 Task: Add a signature Lucy Taylor containing With heartfelt thanks and warm wishes, Lucy Taylor to email address softage.3@softage.net and add a label Financial reports
Action: Mouse moved to (58, 121)
Screenshot: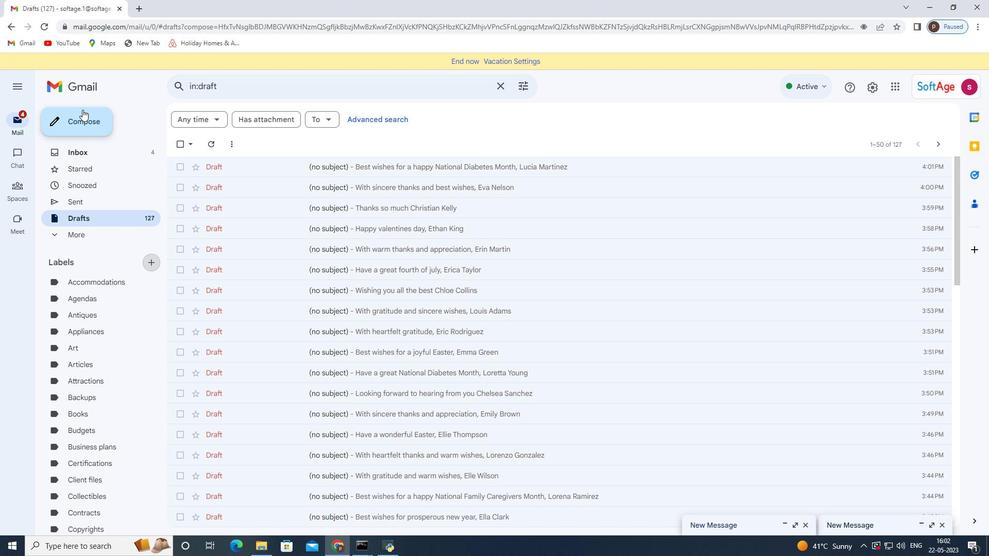 
Action: Mouse pressed left at (58, 121)
Screenshot: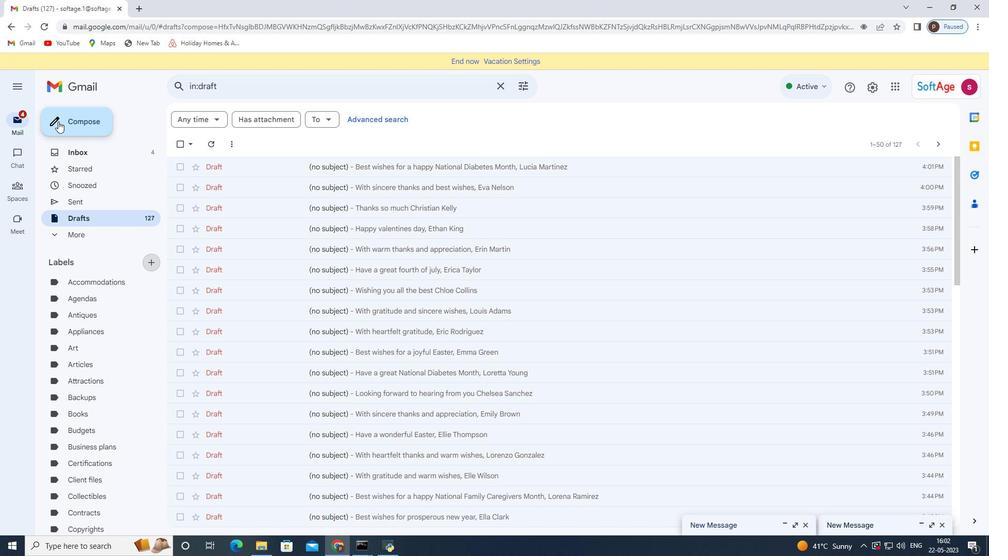 
Action: Mouse moved to (559, 518)
Screenshot: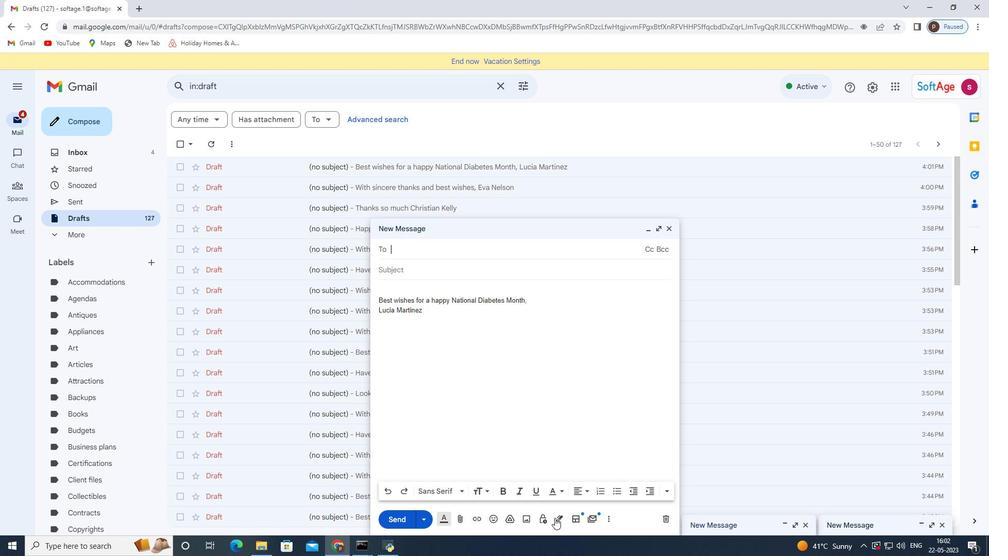 
Action: Mouse pressed left at (559, 518)
Screenshot: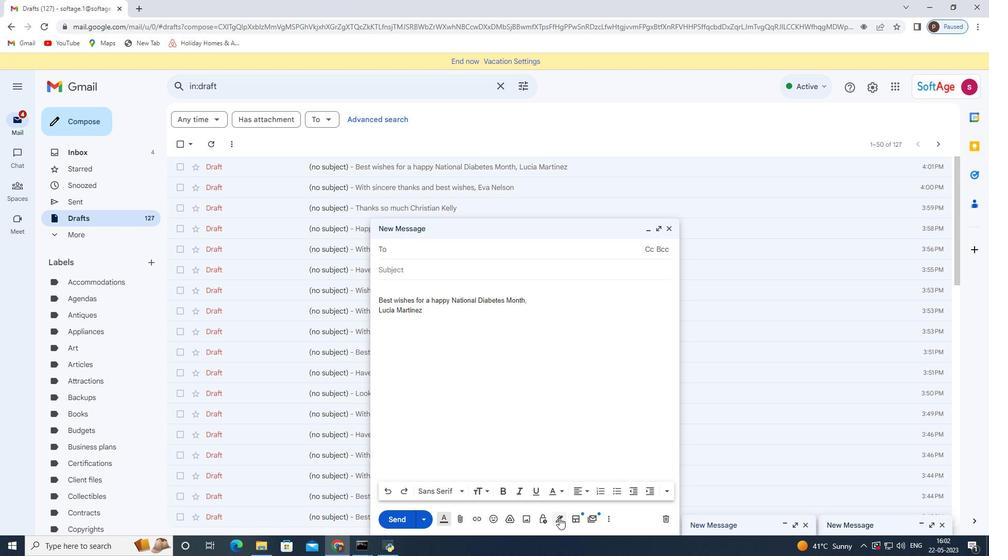 
Action: Mouse moved to (606, 464)
Screenshot: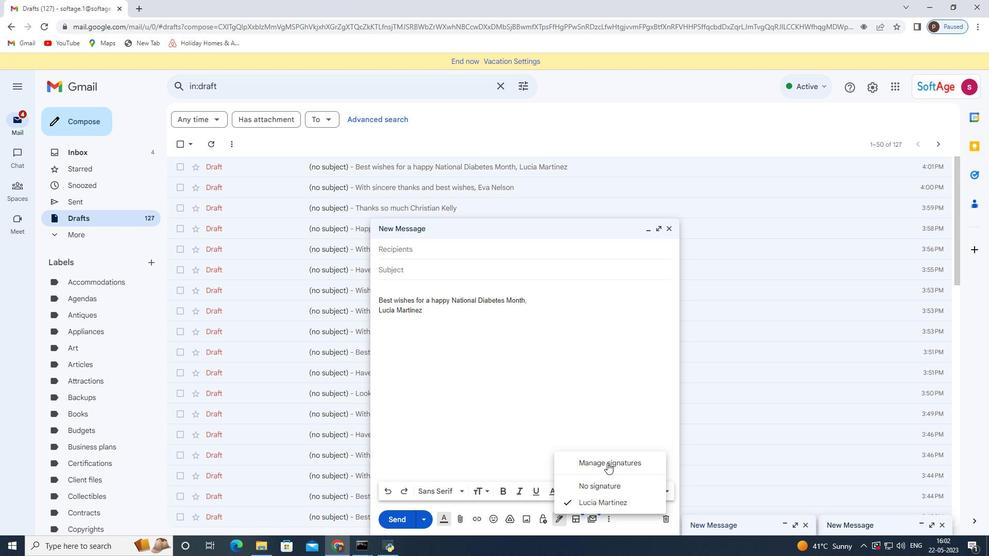 
Action: Mouse pressed left at (606, 464)
Screenshot: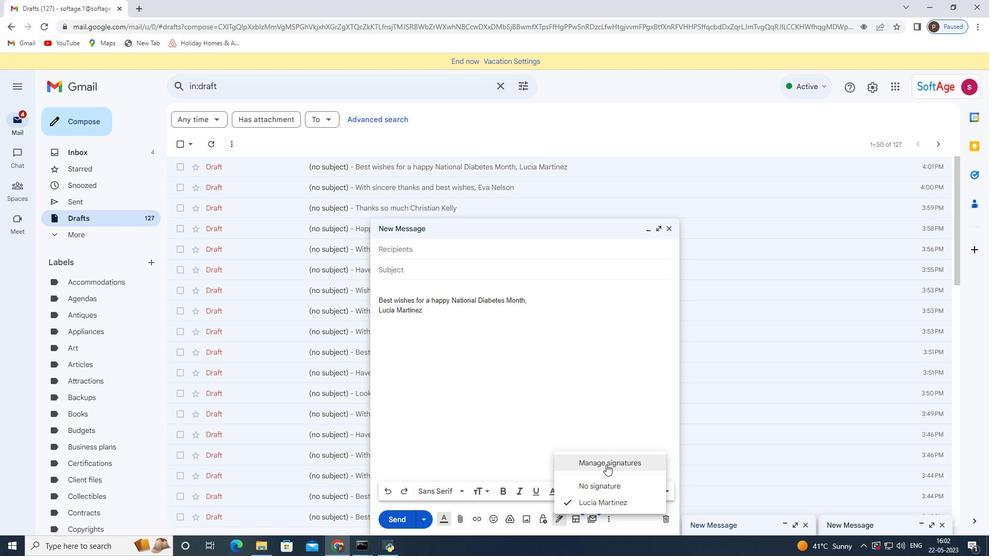 
Action: Mouse moved to (669, 229)
Screenshot: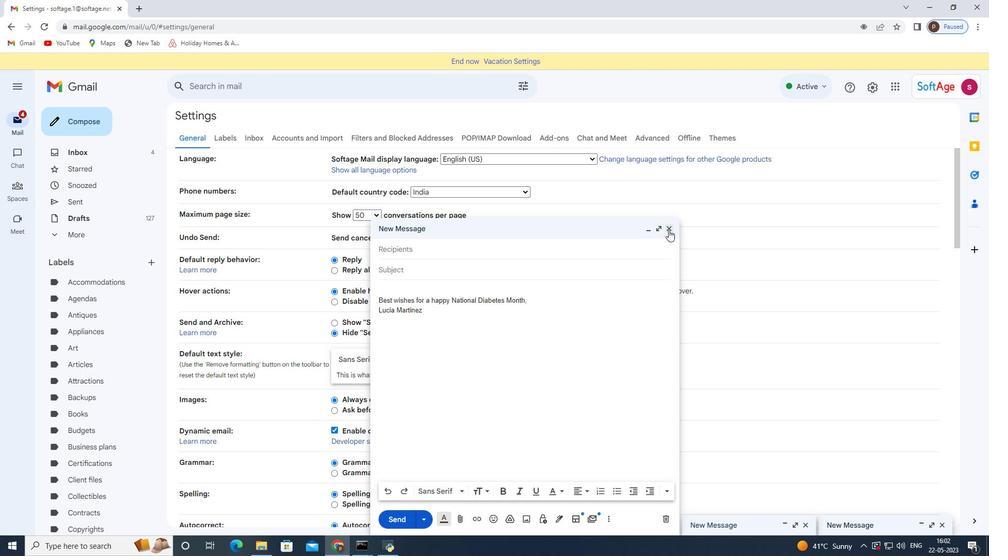 
Action: Mouse pressed left at (669, 229)
Screenshot: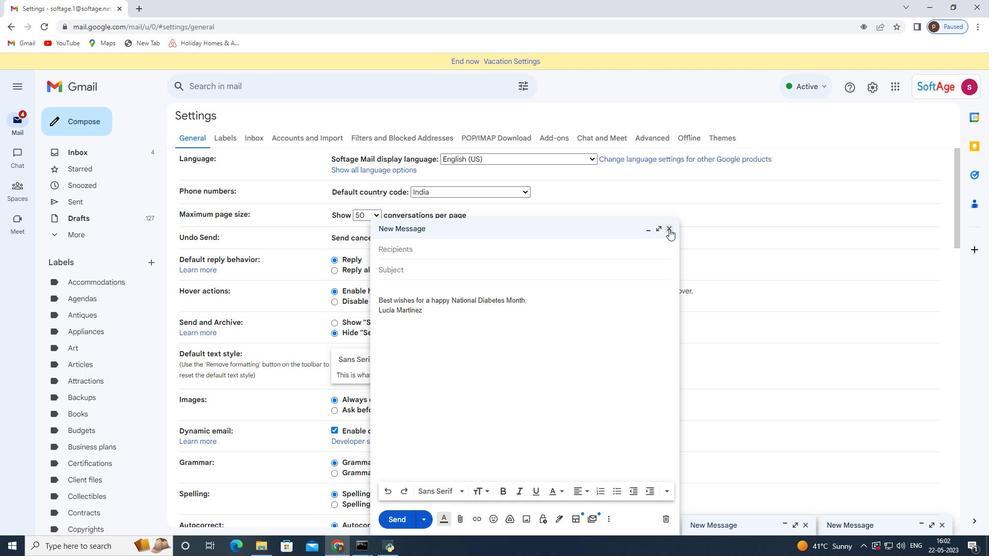 
Action: Mouse moved to (453, 312)
Screenshot: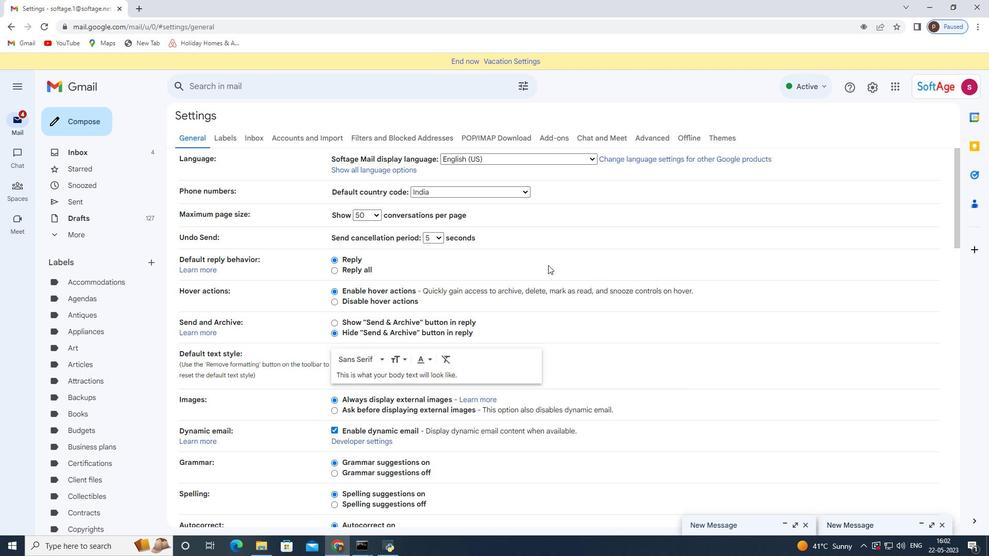 
Action: Mouse scrolled (461, 305) with delta (0, 0)
Screenshot: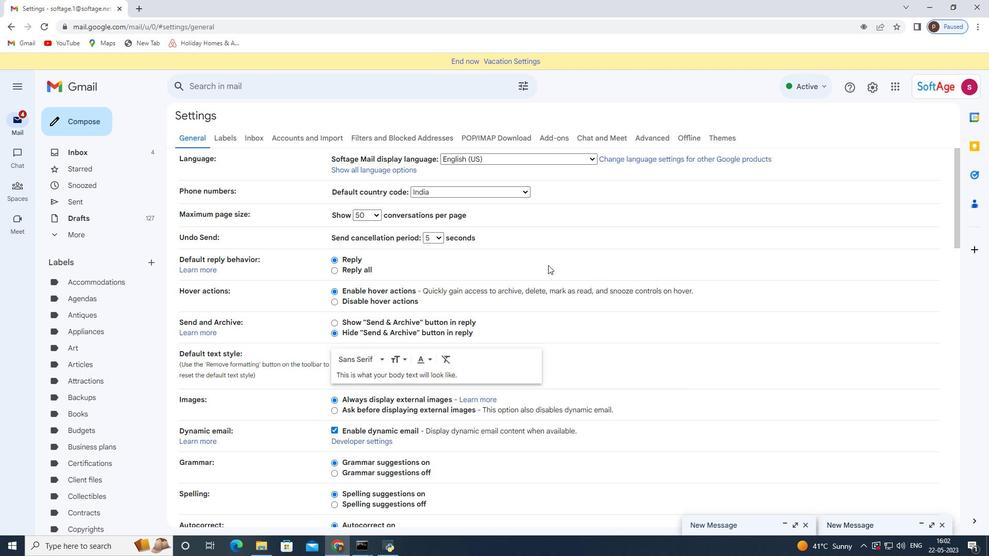 
Action: Mouse moved to (449, 315)
Screenshot: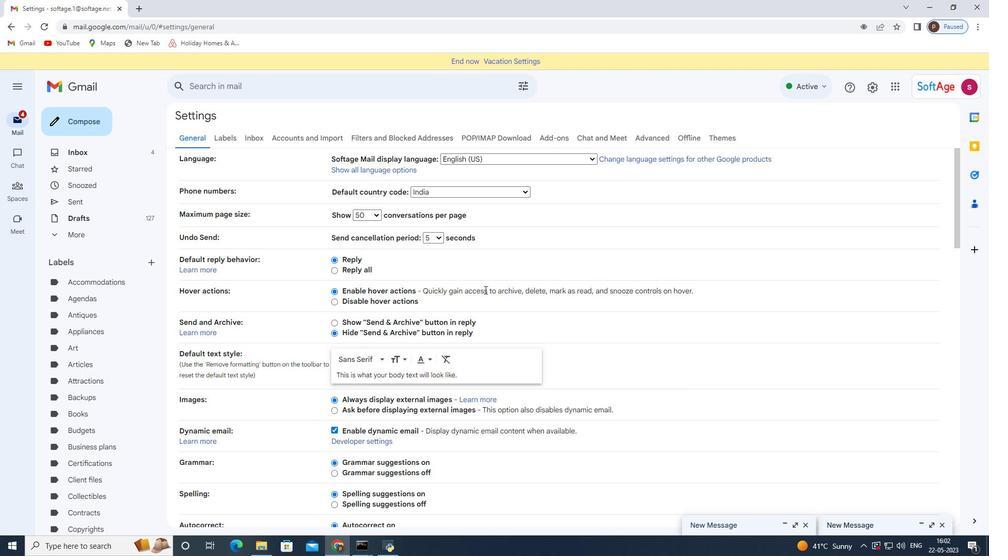 
Action: Mouse scrolled (449, 315) with delta (0, 0)
Screenshot: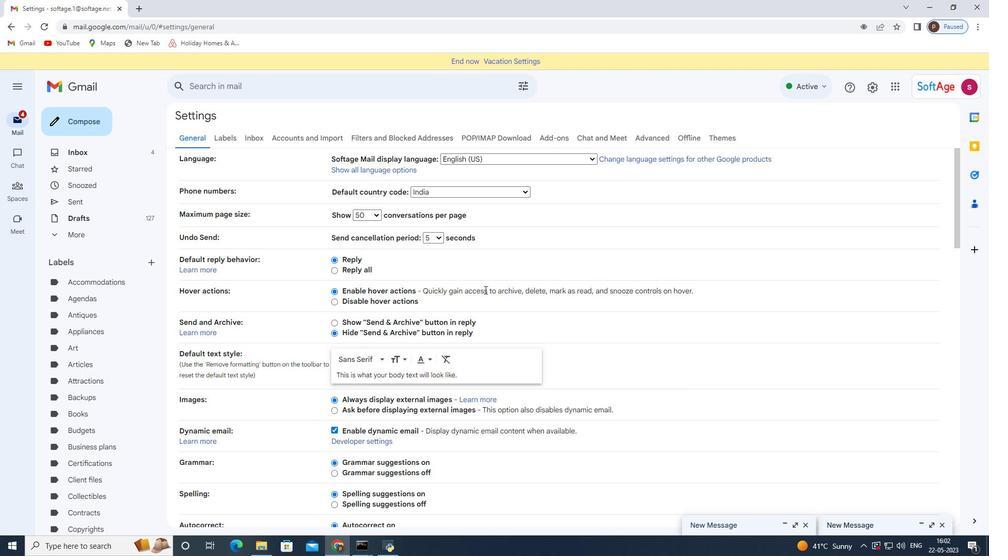 
Action: Mouse moved to (446, 320)
Screenshot: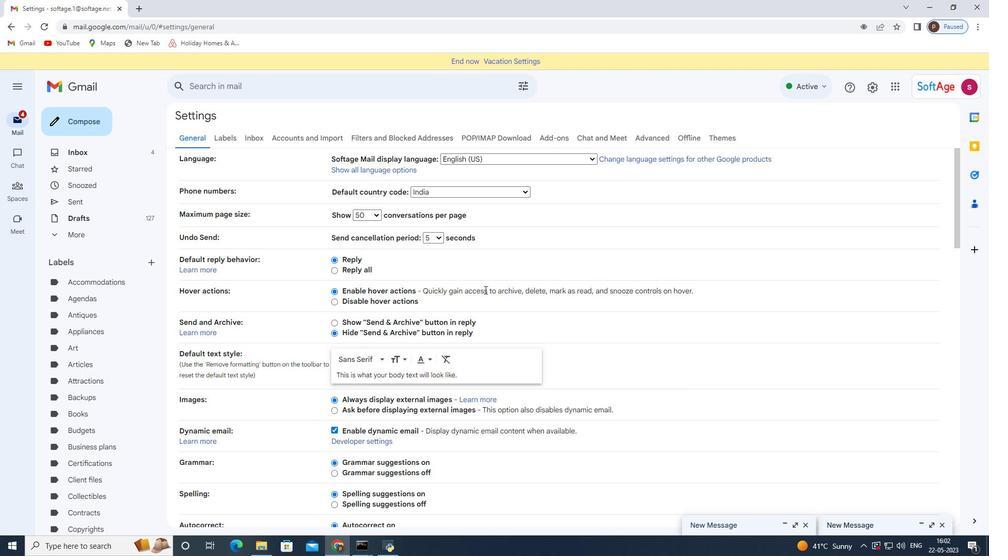 
Action: Mouse scrolled (446, 320) with delta (0, 0)
Screenshot: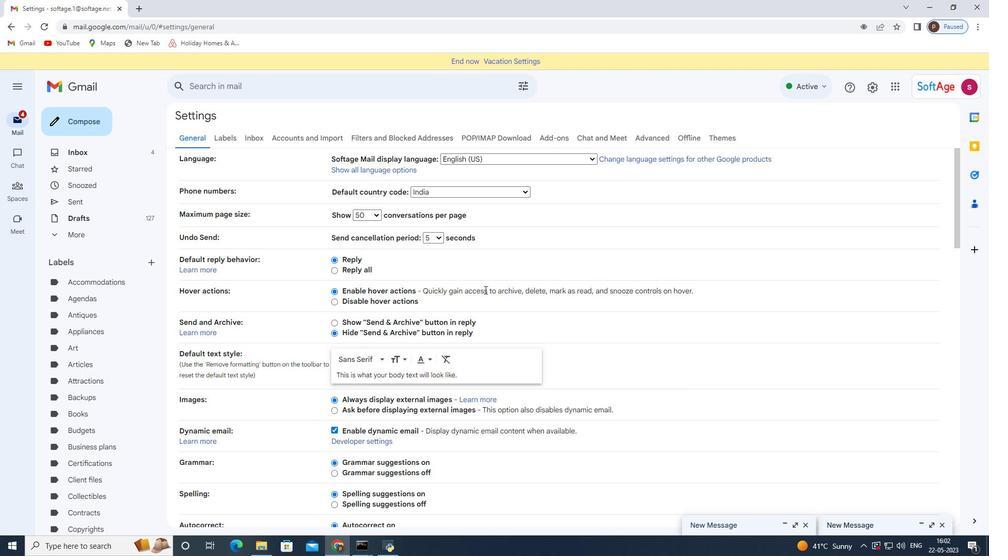 
Action: Mouse moved to (444, 324)
Screenshot: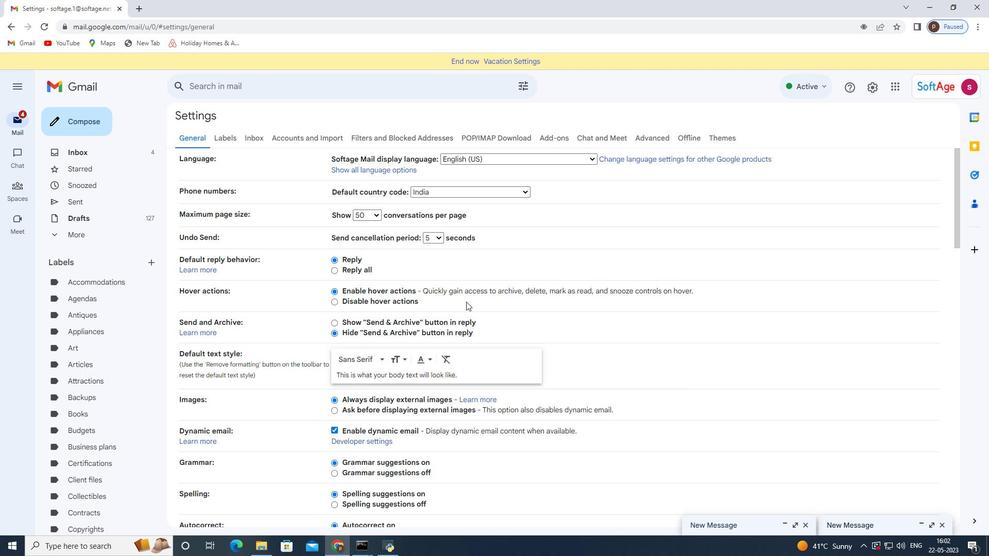 
Action: Mouse scrolled (444, 324) with delta (0, 0)
Screenshot: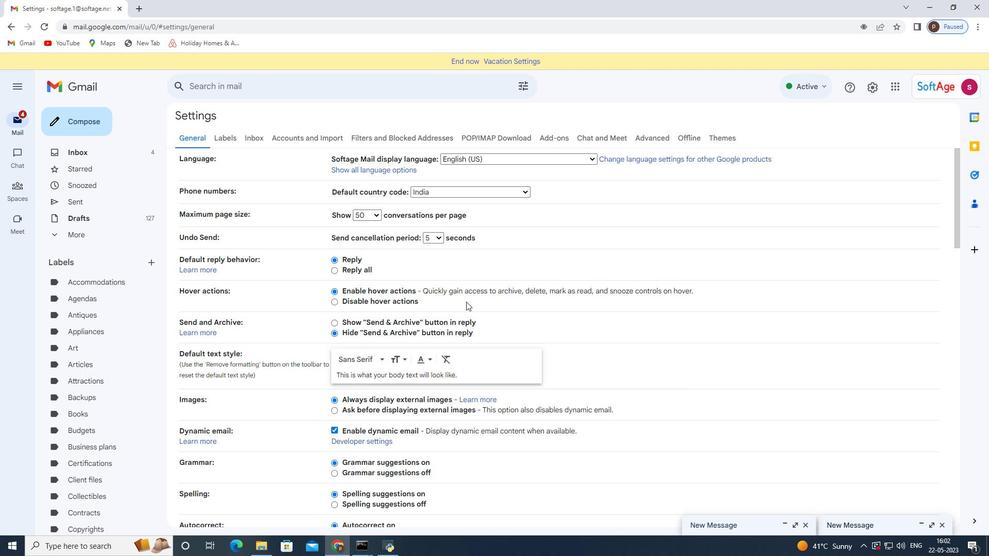 
Action: Mouse moved to (440, 329)
Screenshot: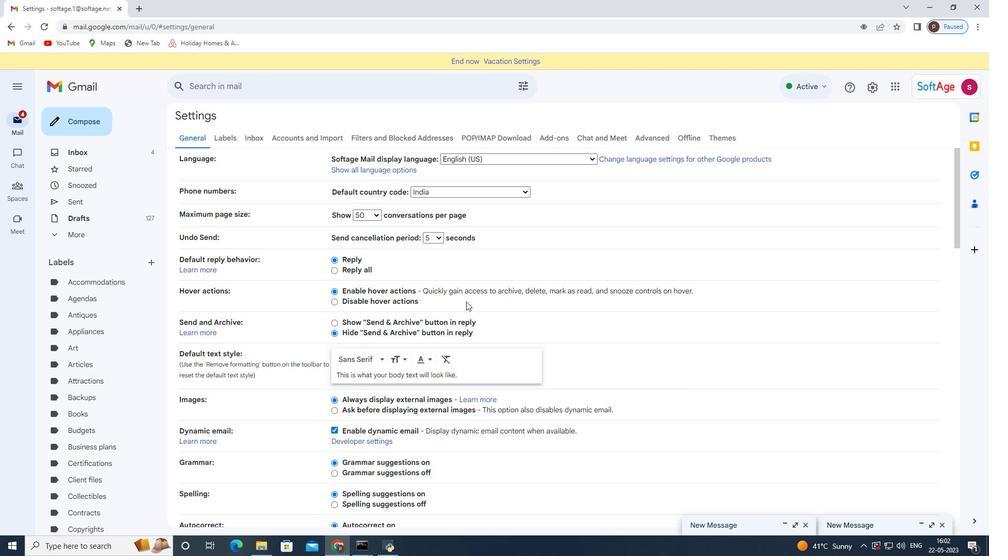 
Action: Mouse scrolled (440, 329) with delta (0, 0)
Screenshot: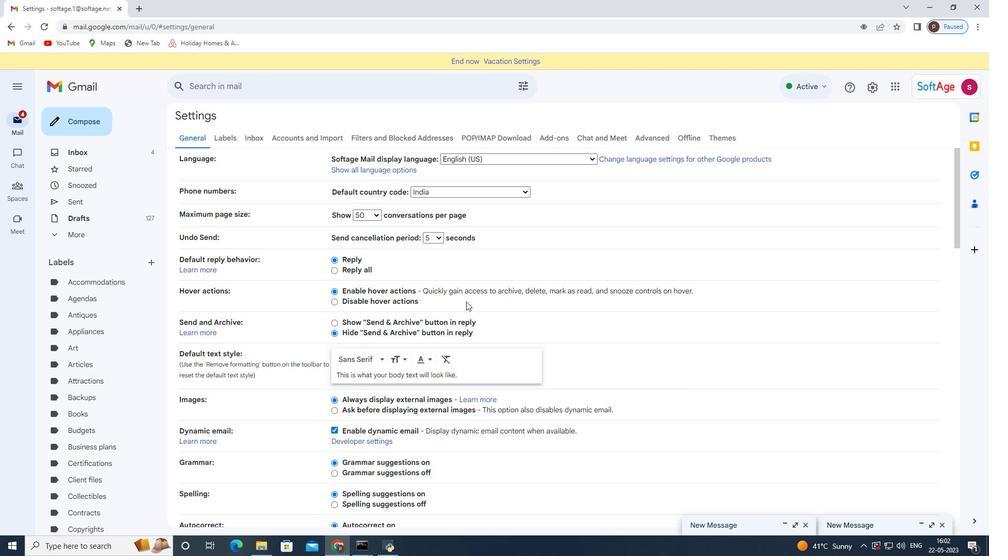 
Action: Mouse moved to (436, 335)
Screenshot: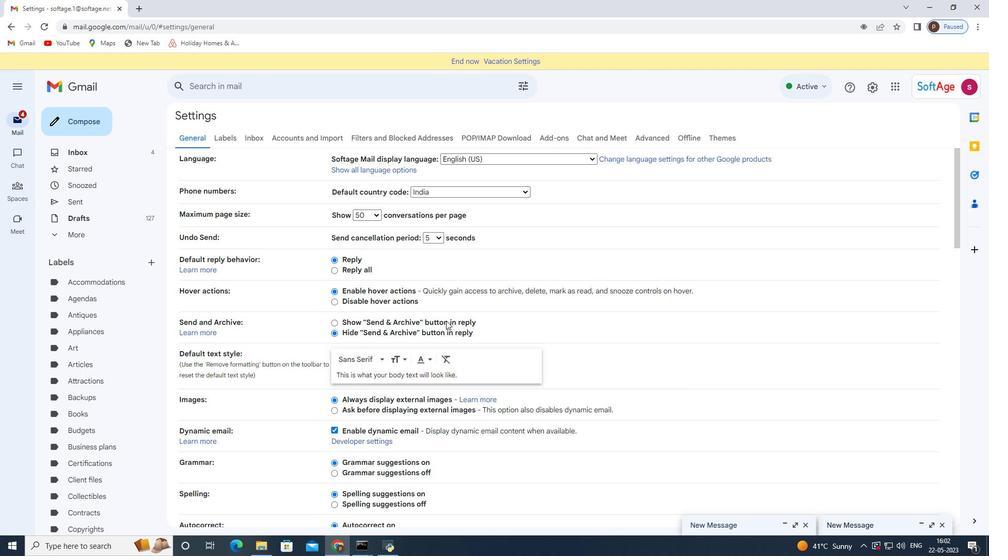 
Action: Mouse scrolled (436, 335) with delta (0, 0)
Screenshot: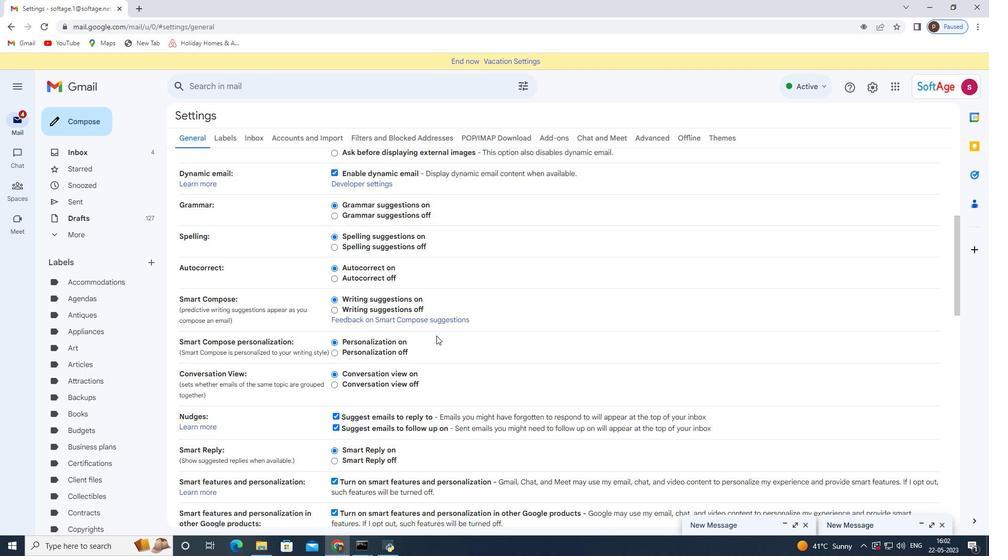
Action: Mouse scrolled (436, 335) with delta (0, 0)
Screenshot: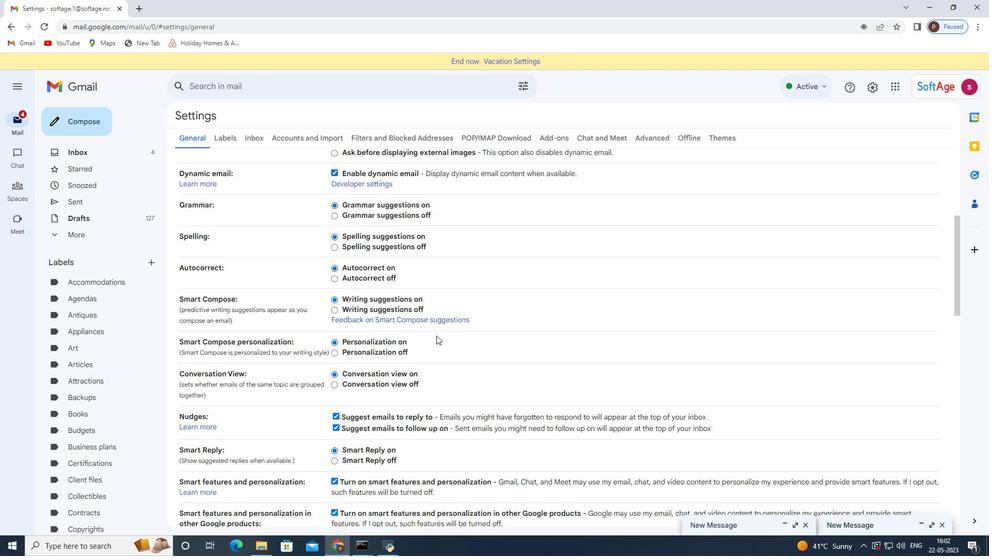 
Action: Mouse scrolled (436, 335) with delta (0, 0)
Screenshot: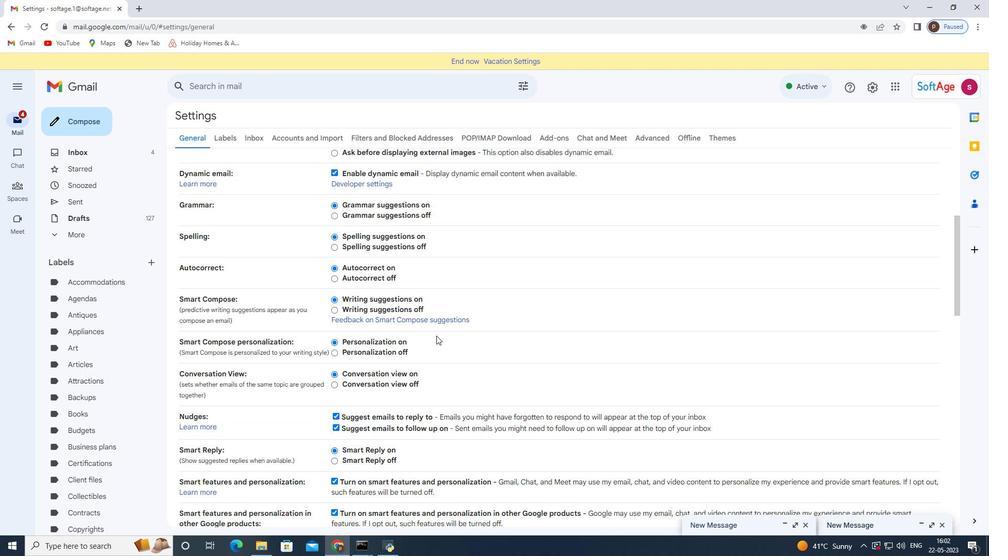 
Action: Mouse scrolled (436, 335) with delta (0, 0)
Screenshot: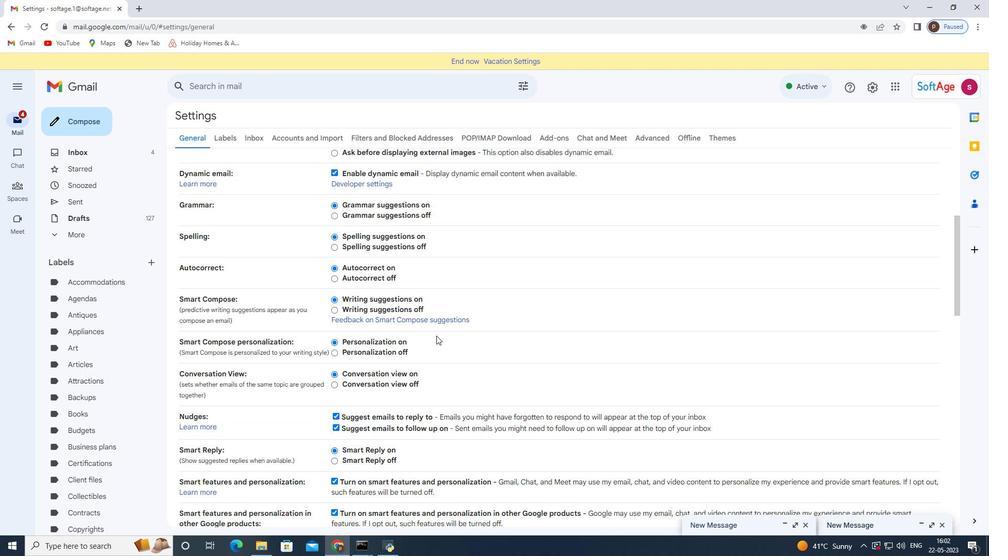
Action: Mouse scrolled (436, 335) with delta (0, 0)
Screenshot: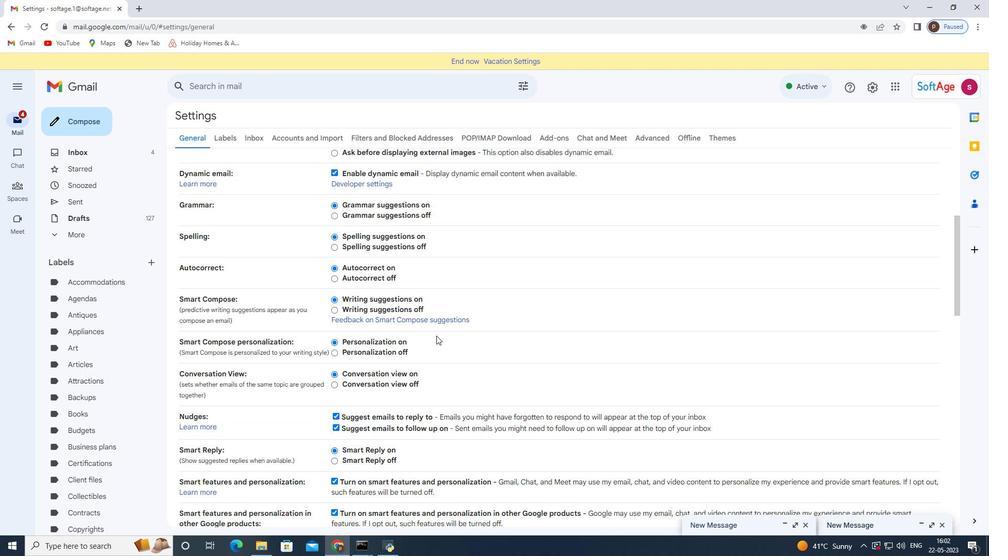 
Action: Mouse scrolled (436, 335) with delta (0, 0)
Screenshot: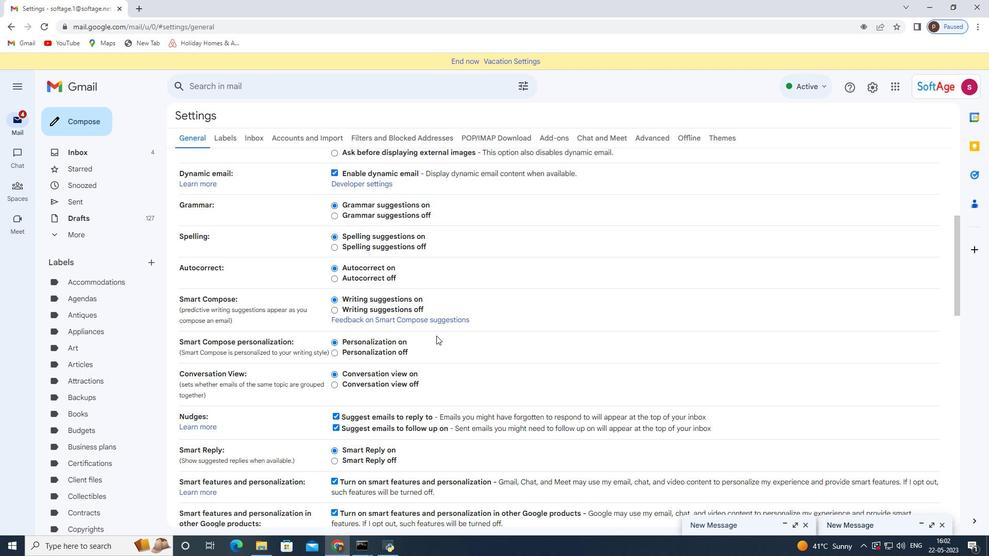 
Action: Mouse moved to (436, 336)
Screenshot: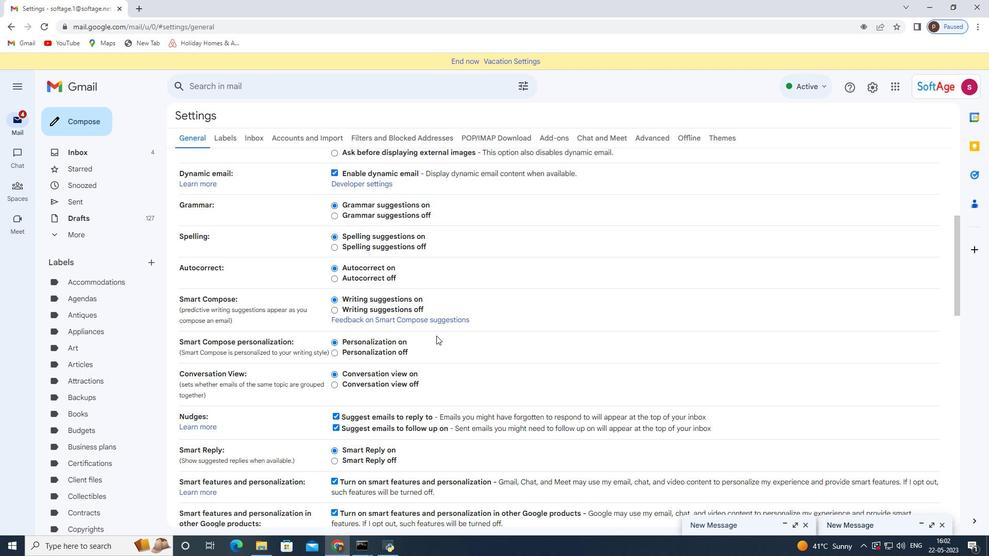 
Action: Mouse scrolled (436, 335) with delta (0, 0)
Screenshot: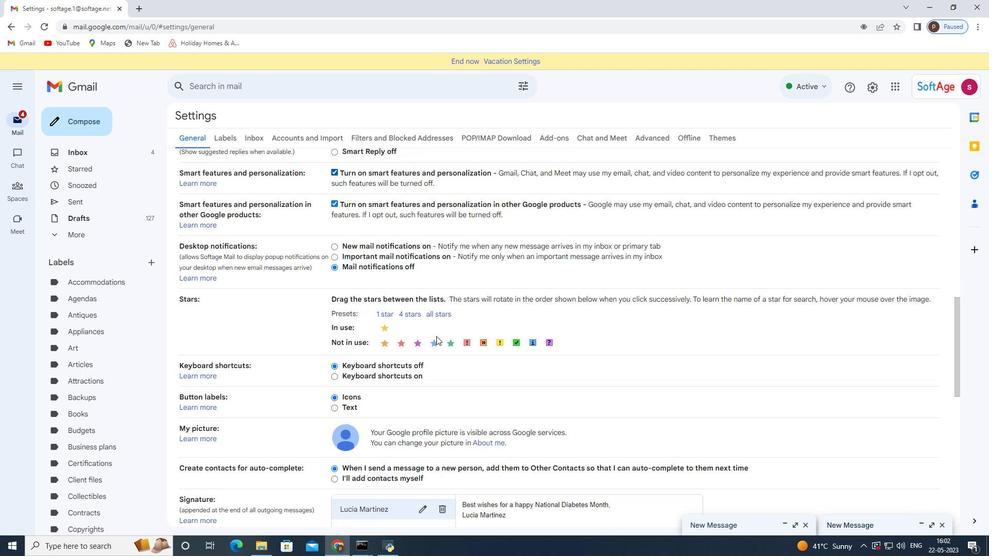 
Action: Mouse scrolled (436, 335) with delta (0, 0)
Screenshot: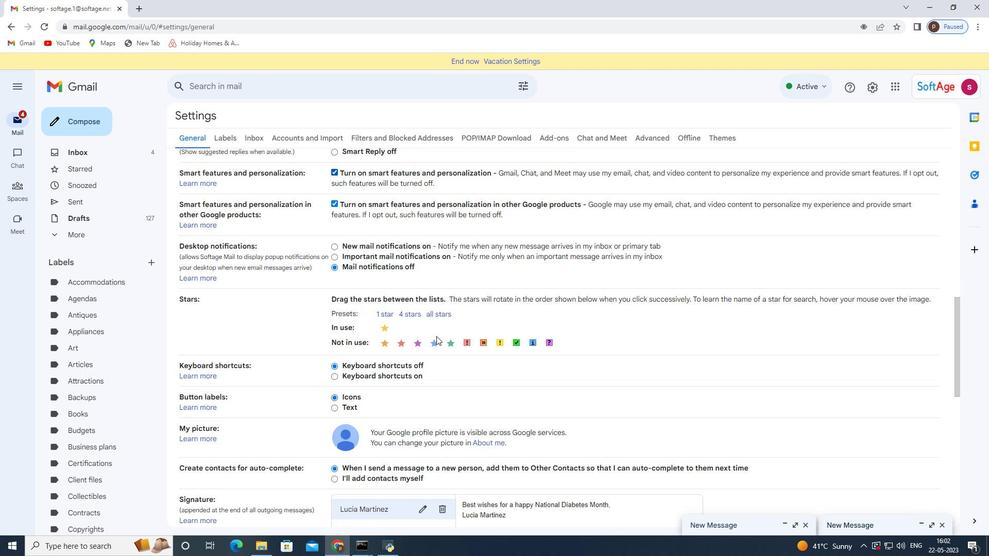 
Action: Mouse scrolled (436, 335) with delta (0, 0)
Screenshot: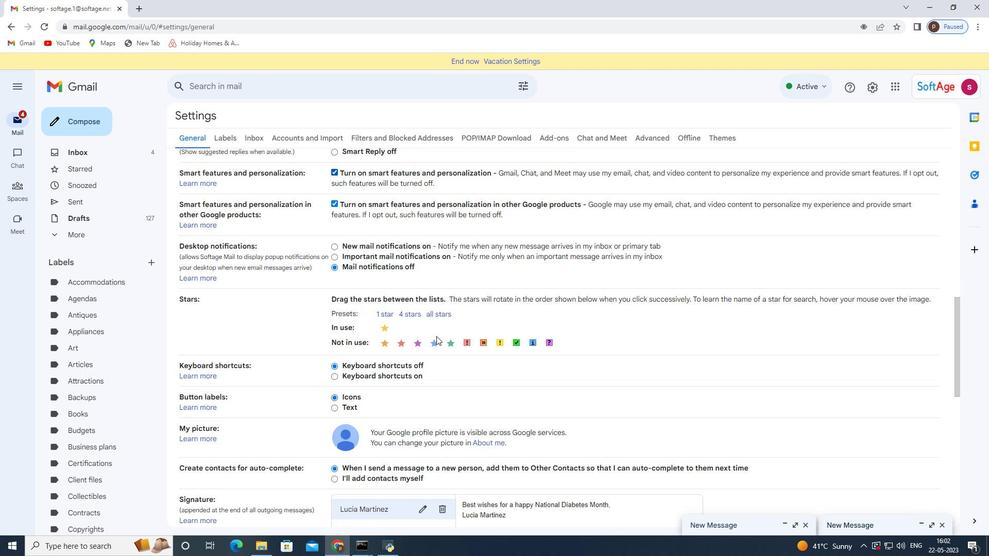 
Action: Mouse scrolled (436, 335) with delta (0, 0)
Screenshot: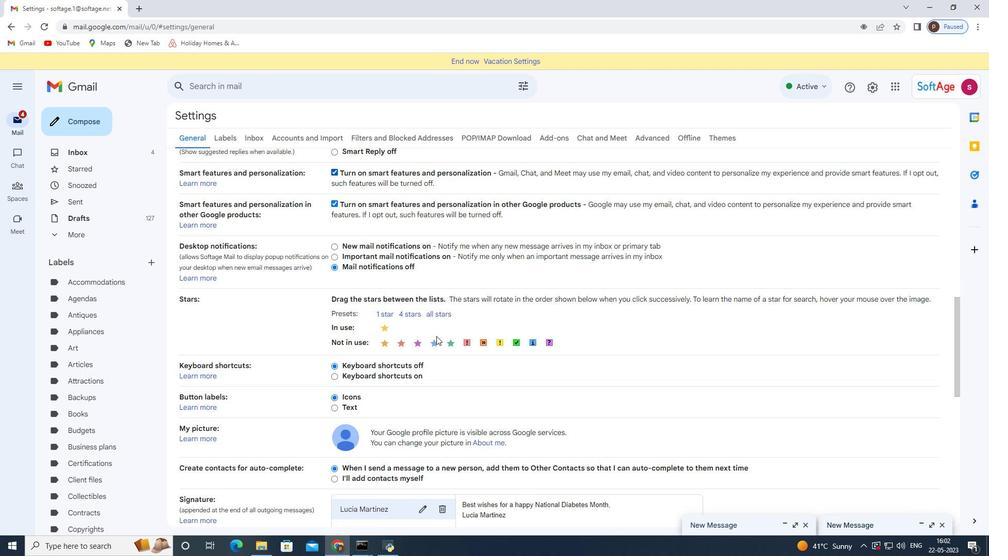 
Action: Mouse moved to (447, 303)
Screenshot: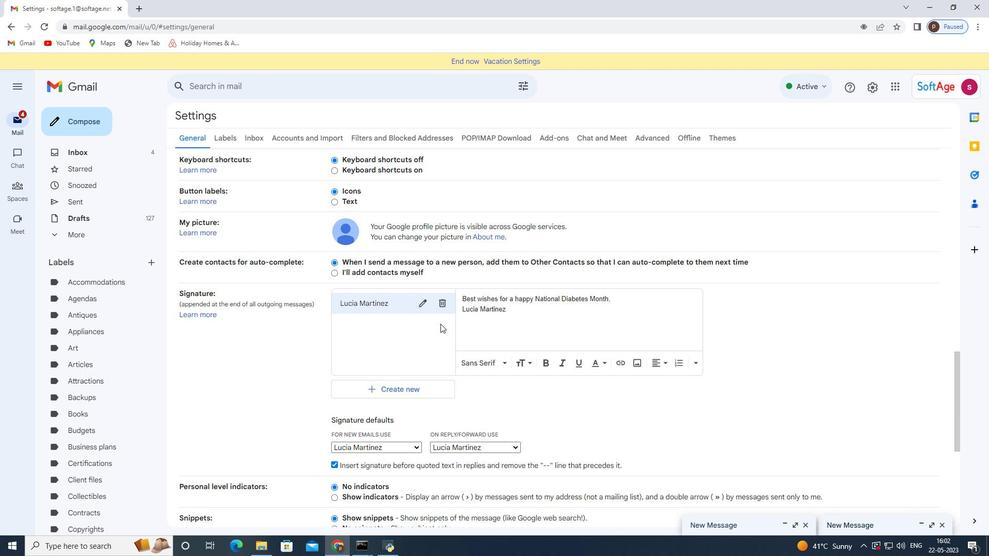 
Action: Mouse pressed left at (447, 303)
Screenshot: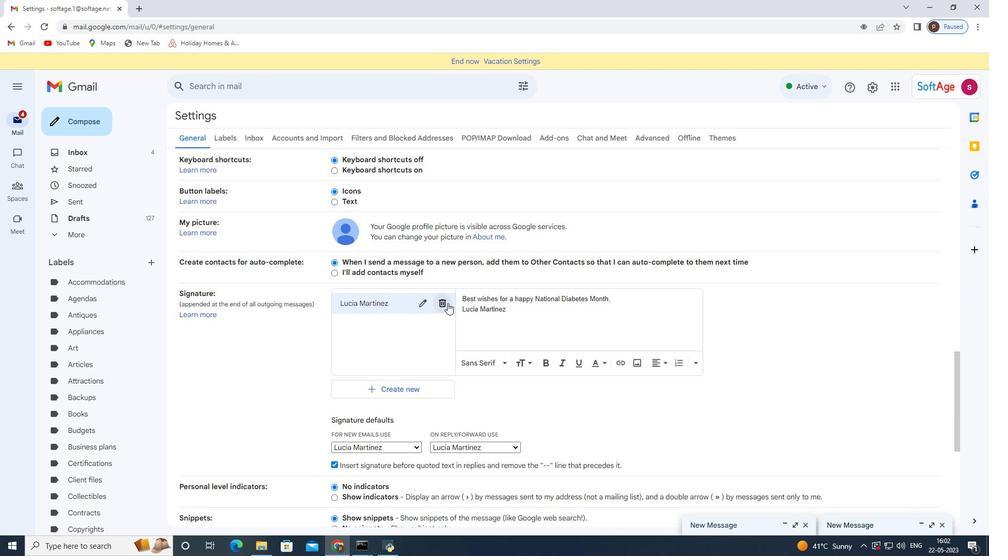 
Action: Mouse moved to (580, 318)
Screenshot: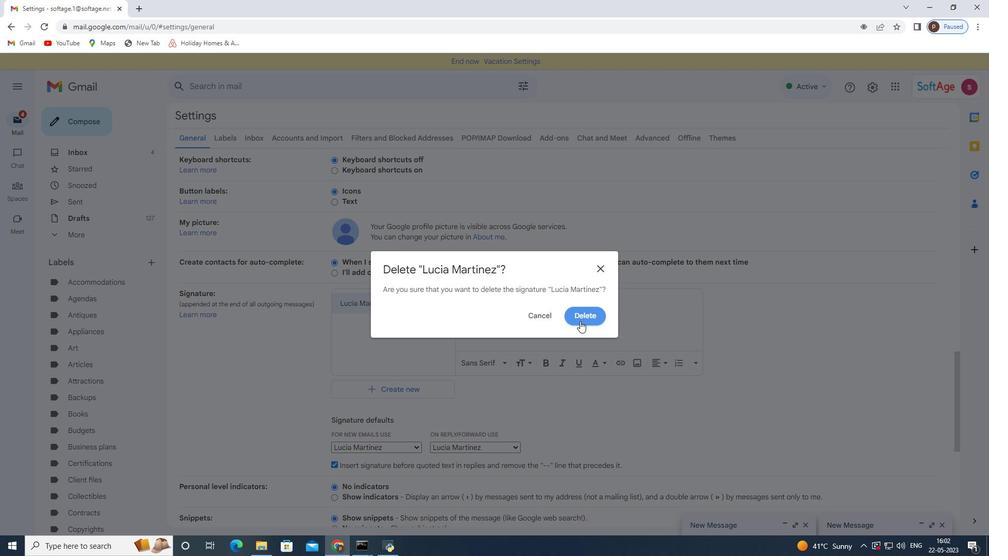
Action: Mouse pressed left at (580, 318)
Screenshot: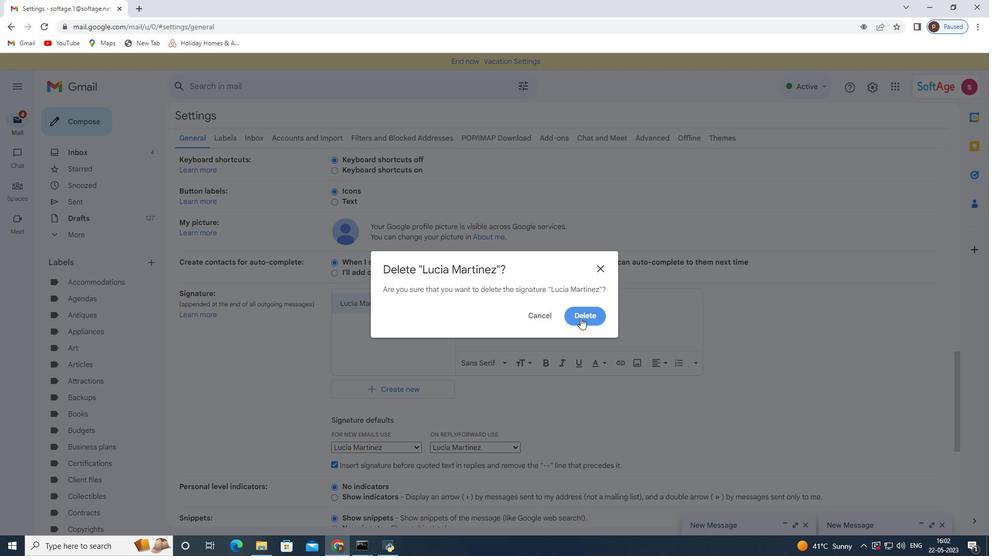 
Action: Mouse moved to (379, 310)
Screenshot: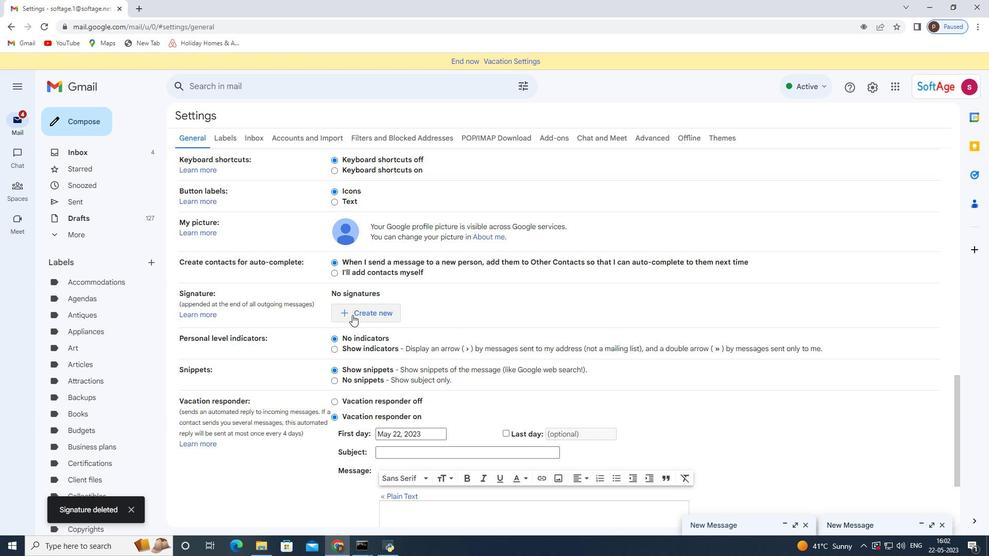 
Action: Mouse pressed left at (379, 310)
Screenshot: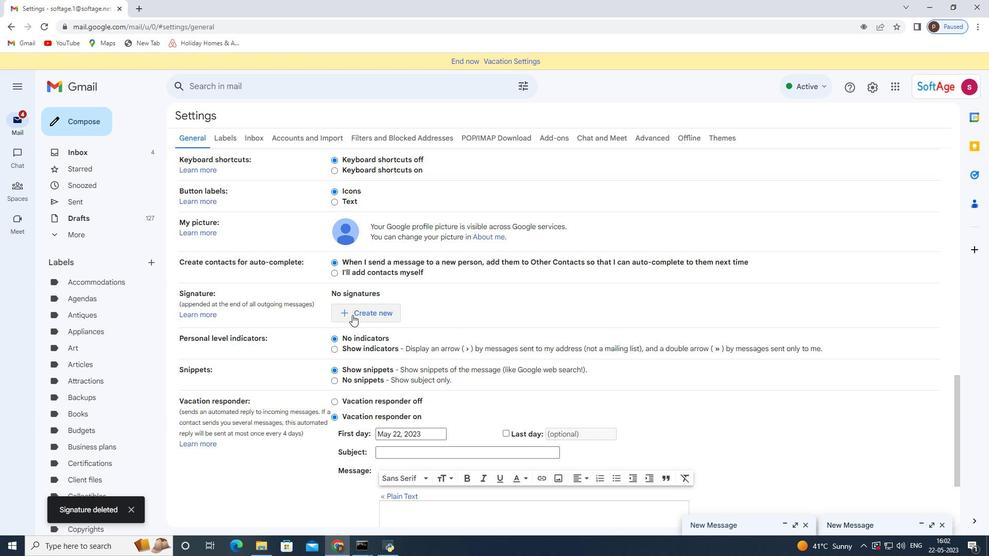 
Action: Mouse moved to (430, 291)
Screenshot: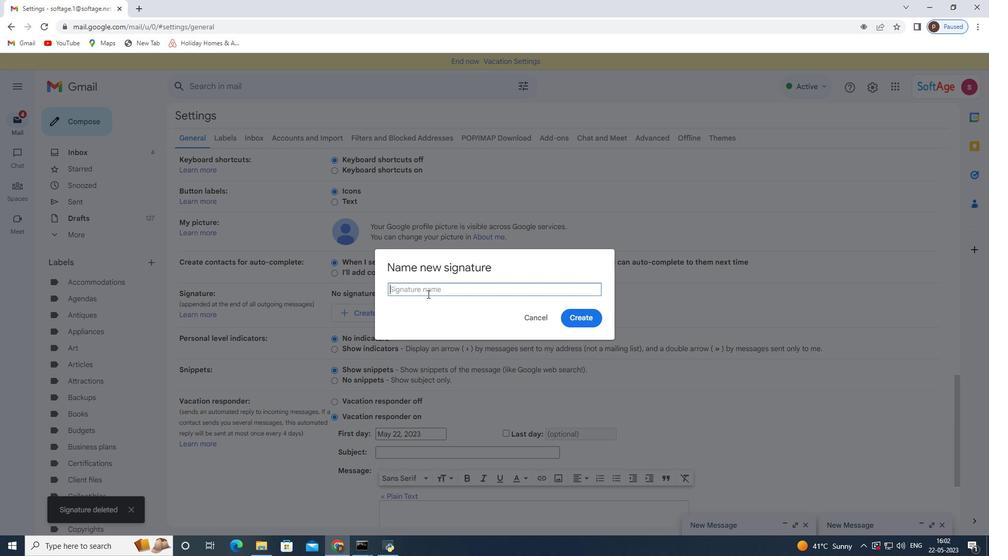
Action: Mouse pressed left at (430, 291)
Screenshot: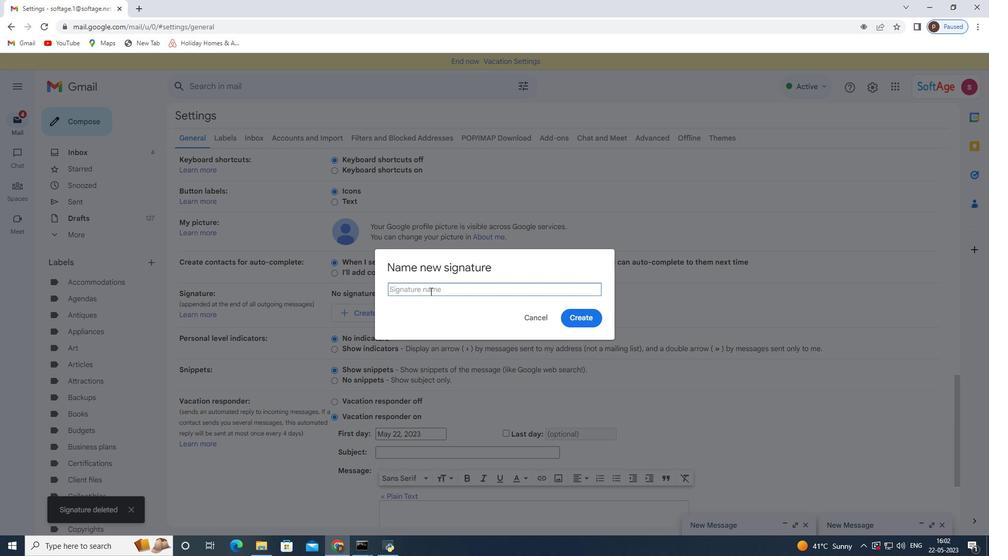
Action: Key pressed <Key.shift>Lucy<Key.space><Key.shift><Key.shift><Key.shift><Key.shift><Key.shift><Key.shift><Key.shift><Key.shift><Key.shift>Taylor
Screenshot: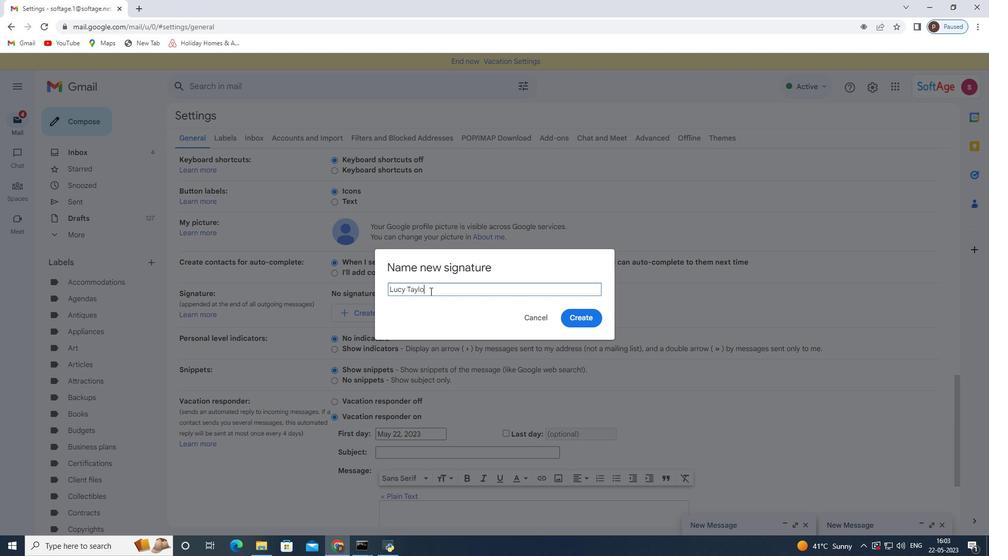 
Action: Mouse moved to (577, 317)
Screenshot: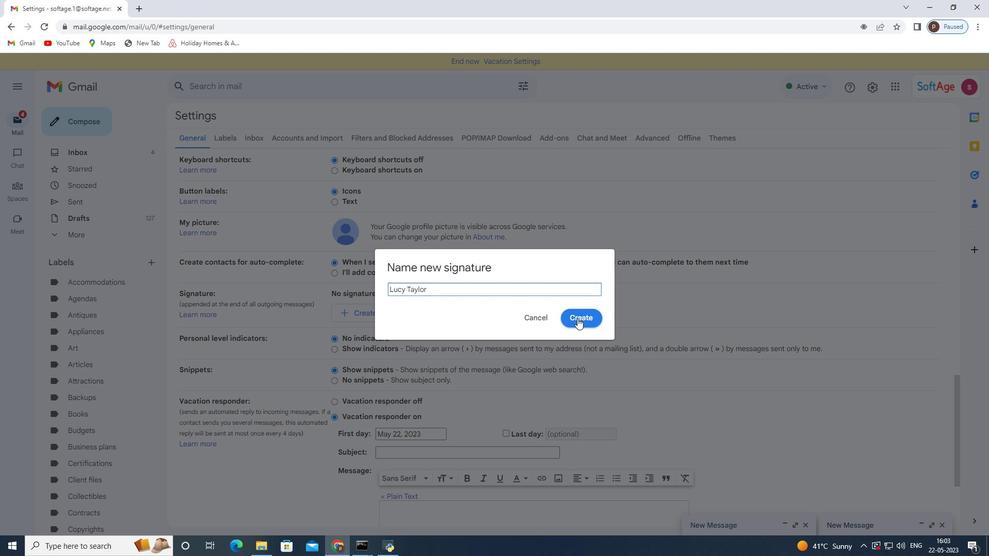 
Action: Mouse pressed left at (577, 317)
Screenshot: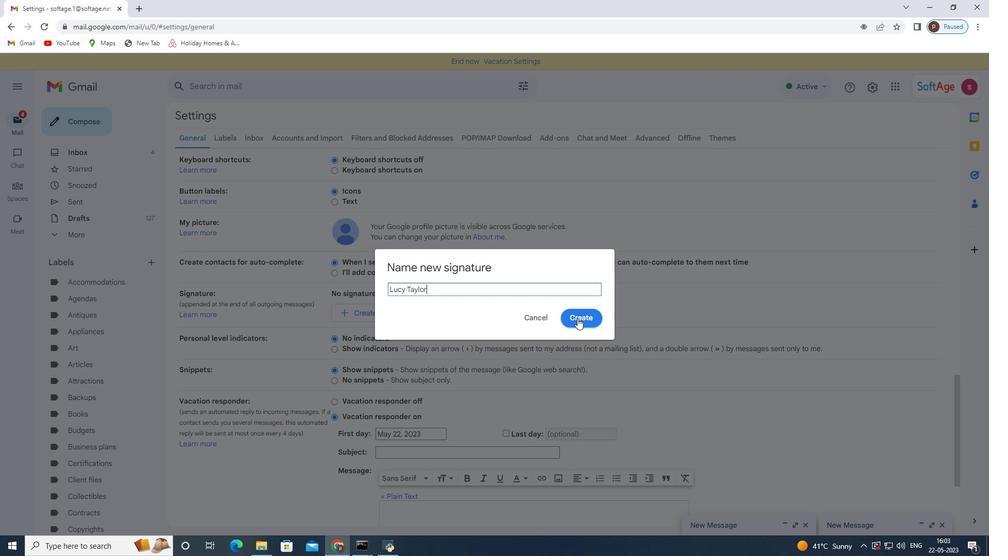 
Action: Mouse moved to (466, 307)
Screenshot: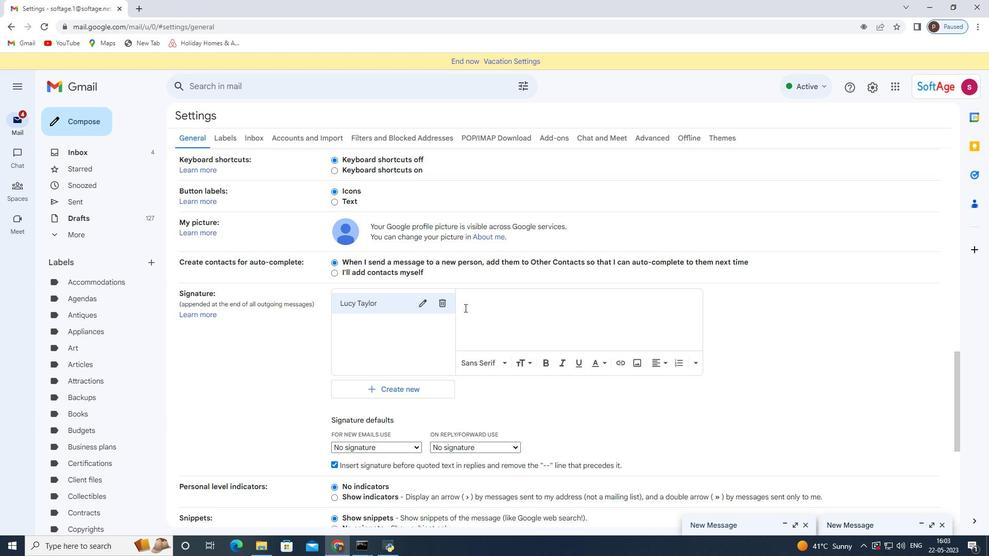 
Action: Mouse pressed left at (466, 307)
Screenshot: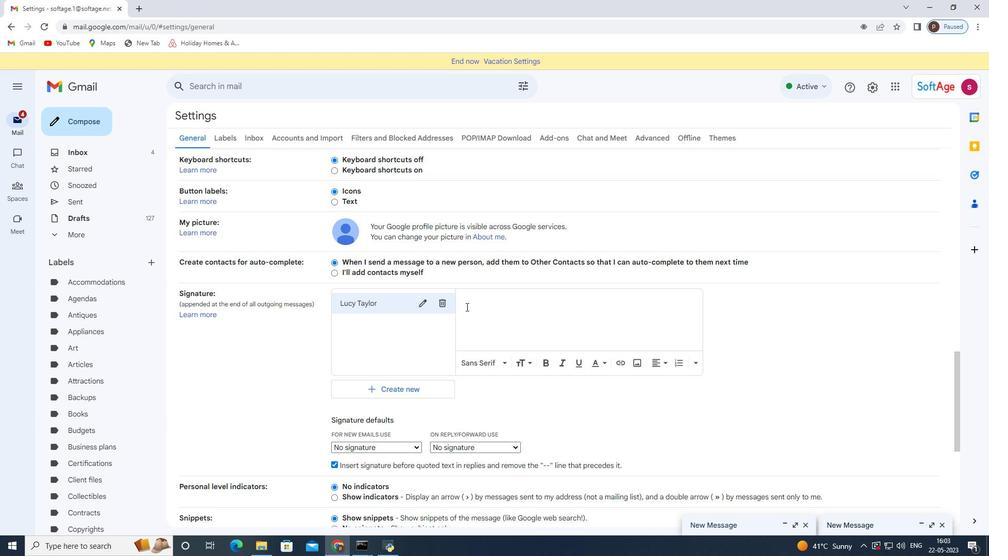 
Action: Key pressed <Key.shift>With<Key.space><Key.shift>heartfelt<Key.space>thanks<Key.space>and<Key.space>warm<Key.space>wishes,<Key.enter><Key.shift>Lucy<Key.space><Key.shift>Taylor
Screenshot: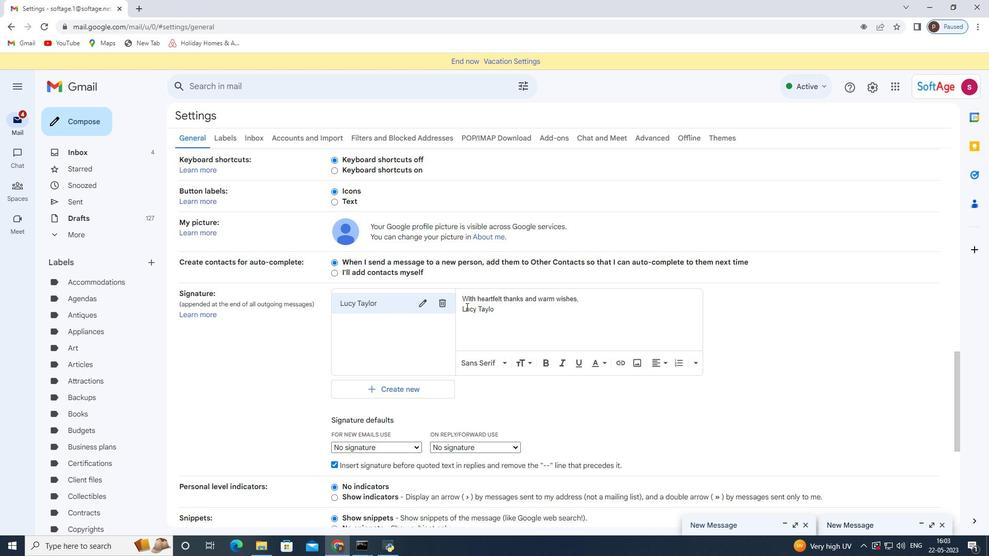 
Action: Mouse moved to (480, 300)
Screenshot: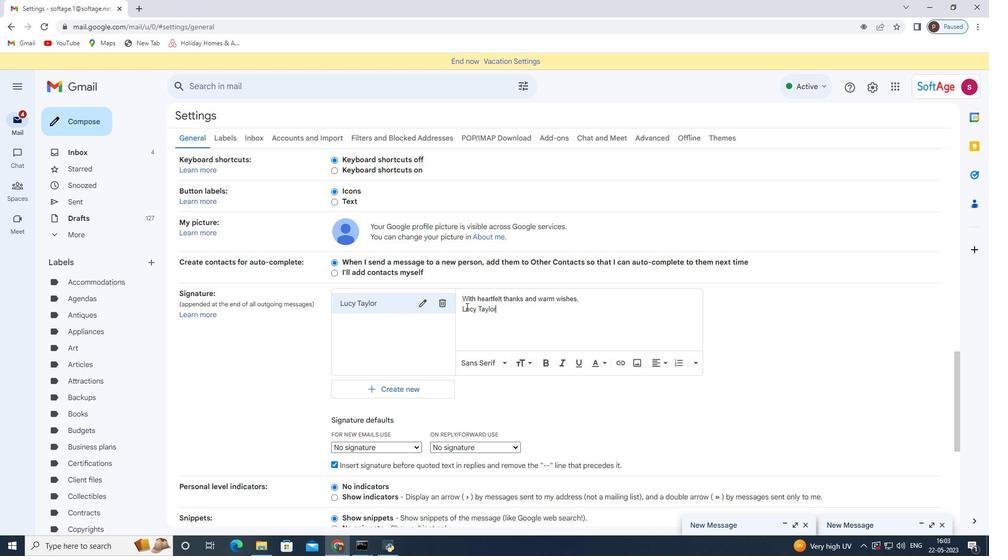 
Action: Mouse scrolled (480, 299) with delta (0, 0)
Screenshot: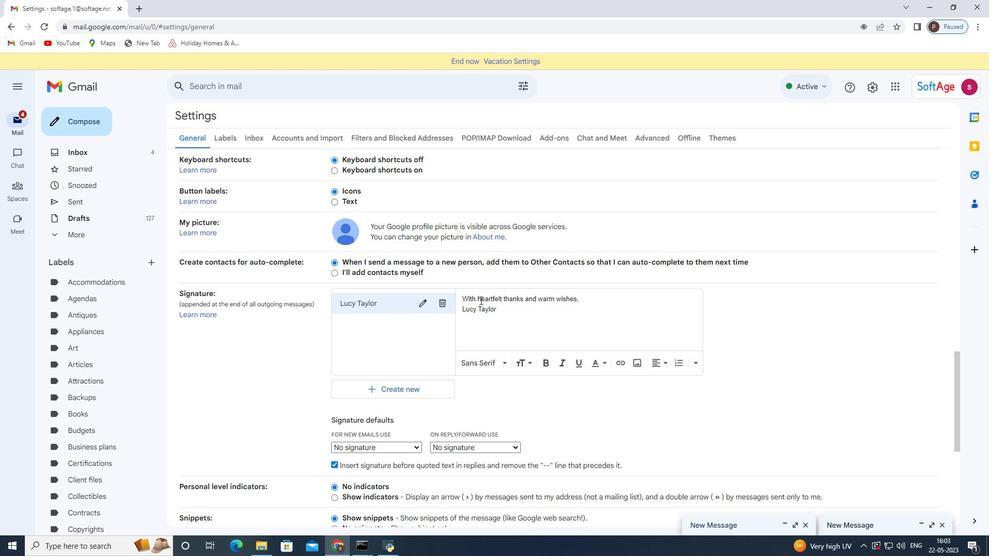 
Action: Mouse scrolled (480, 299) with delta (0, 0)
Screenshot: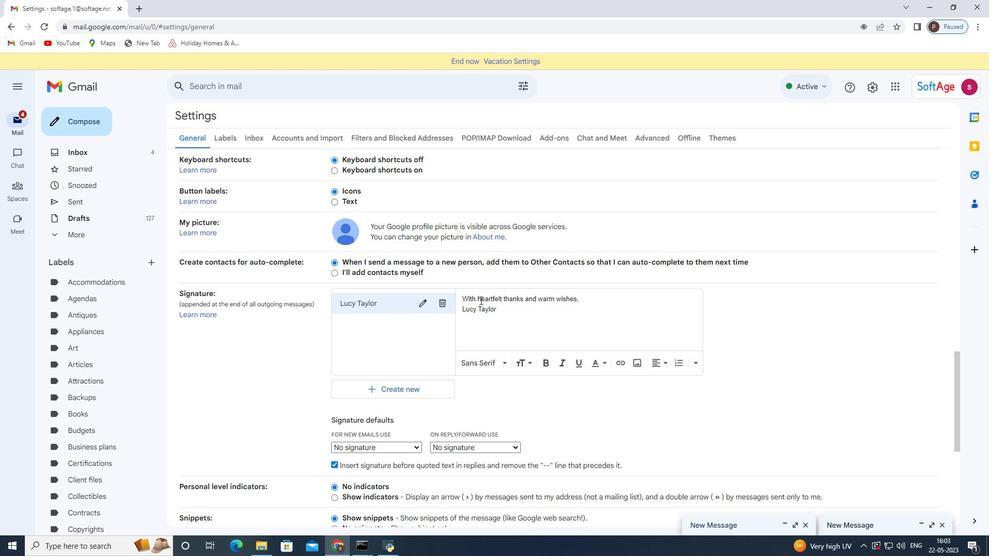 
Action: Mouse moved to (398, 343)
Screenshot: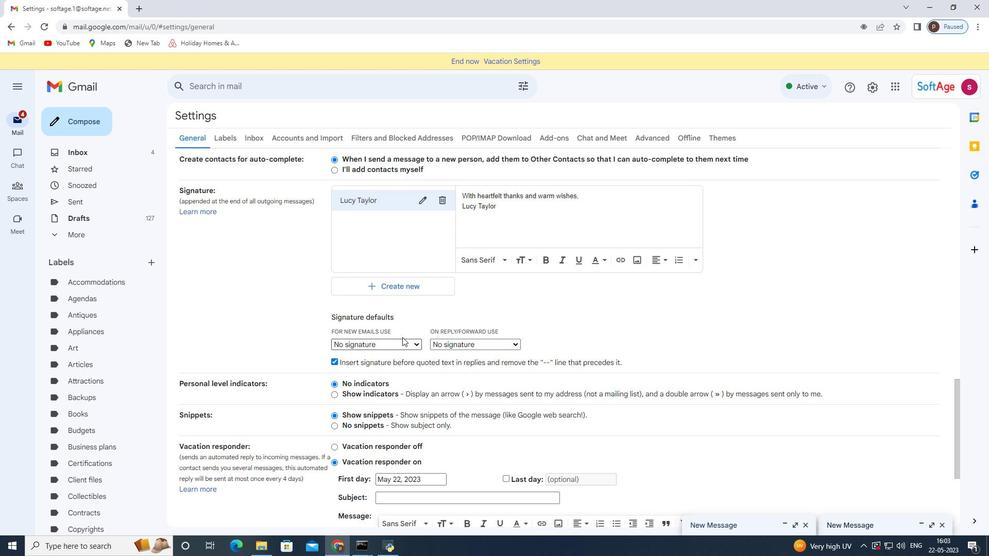 
Action: Mouse pressed left at (398, 343)
Screenshot: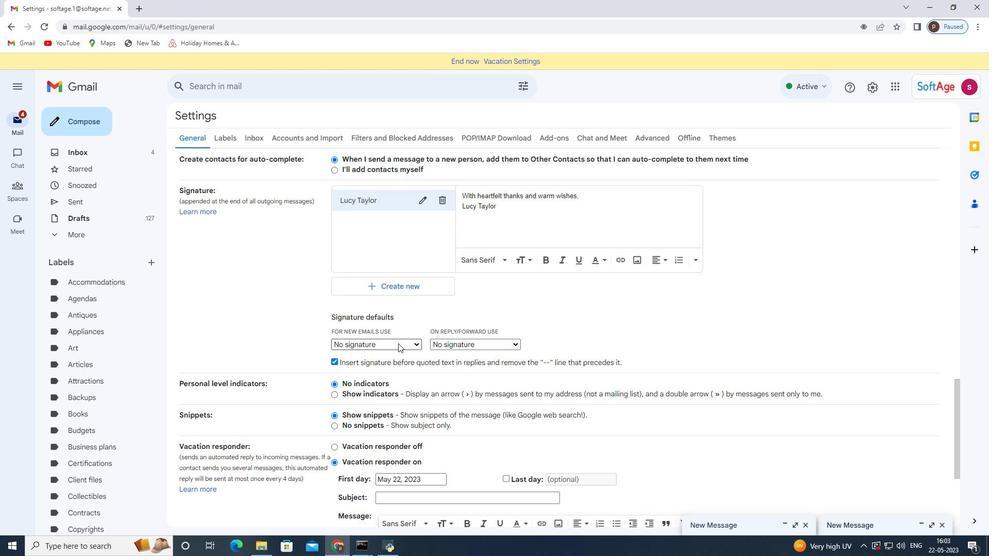 
Action: Mouse moved to (402, 362)
Screenshot: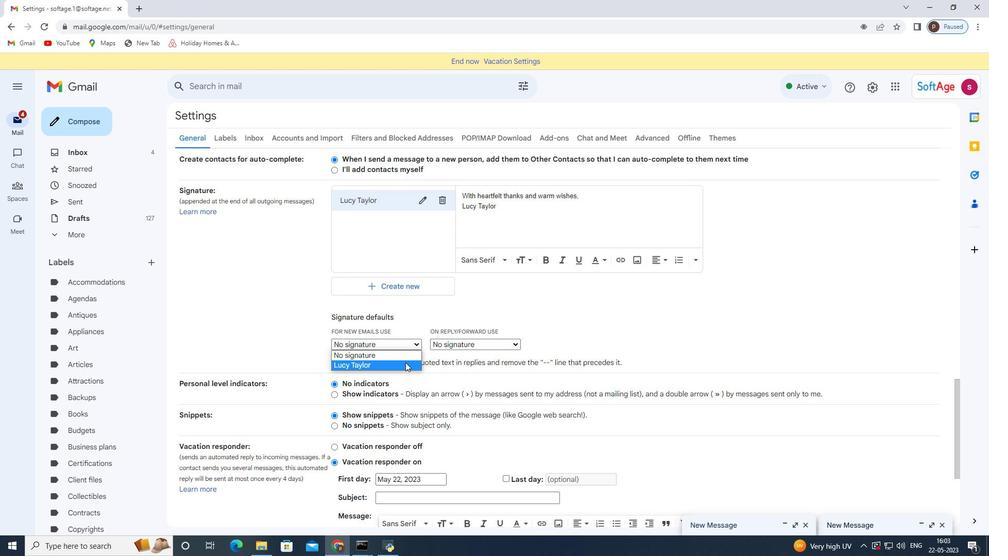 
Action: Mouse pressed left at (402, 362)
Screenshot: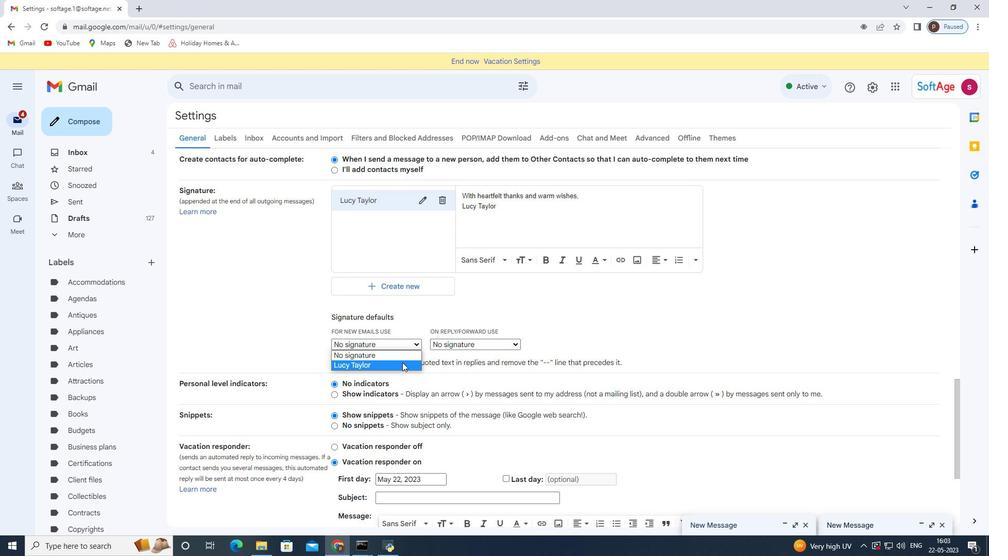 
Action: Mouse moved to (461, 335)
Screenshot: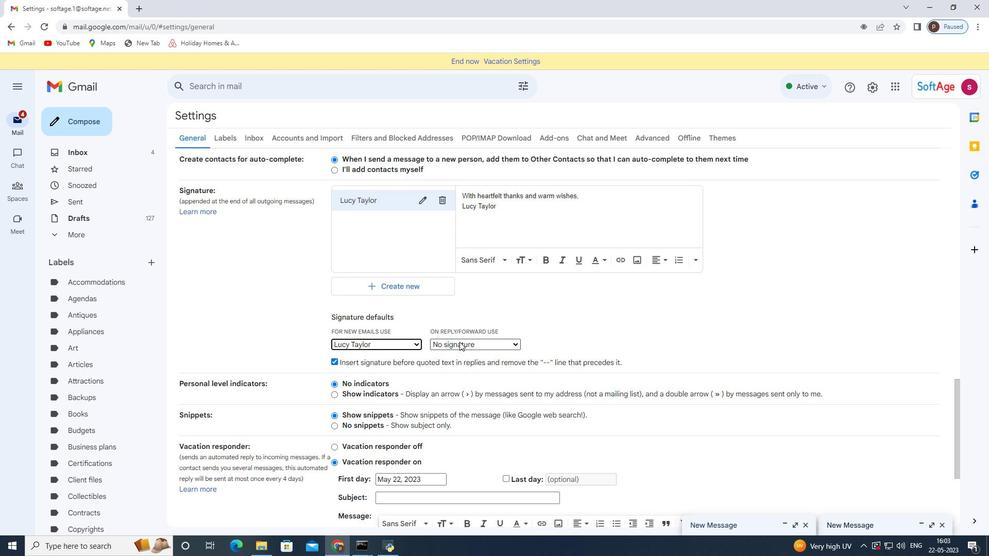 
Action: Mouse pressed left at (461, 335)
Screenshot: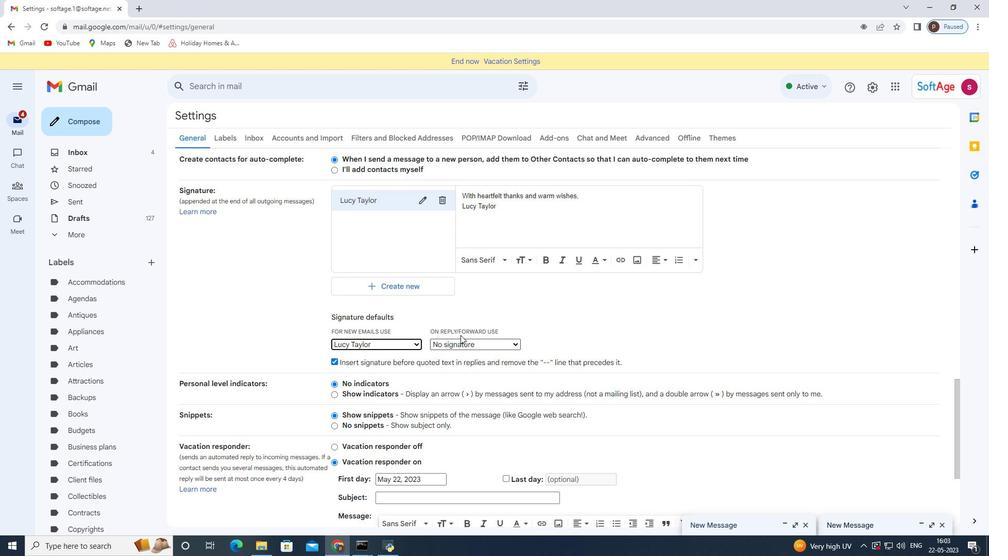 
Action: Mouse moved to (460, 340)
Screenshot: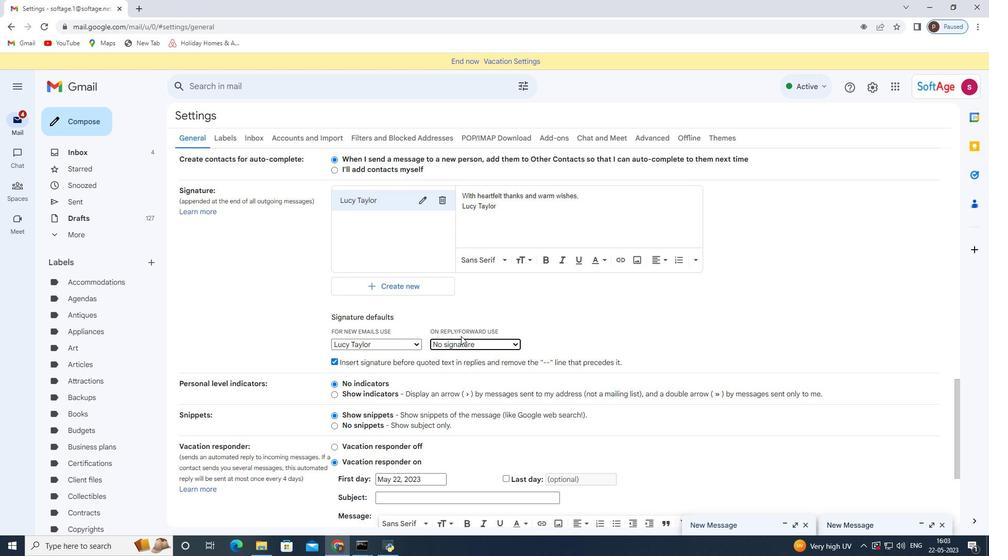 
Action: Mouse pressed left at (460, 340)
Screenshot: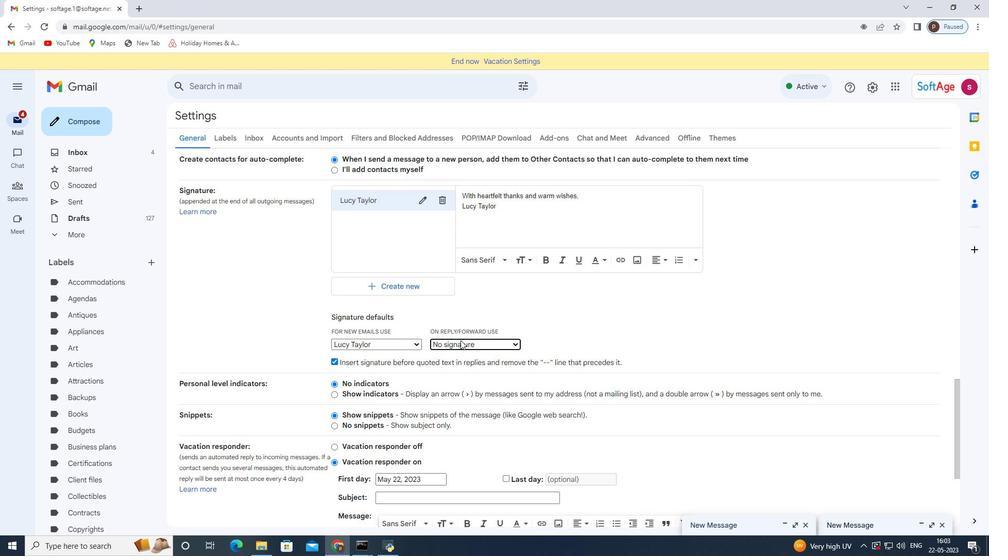 
Action: Mouse moved to (466, 370)
Screenshot: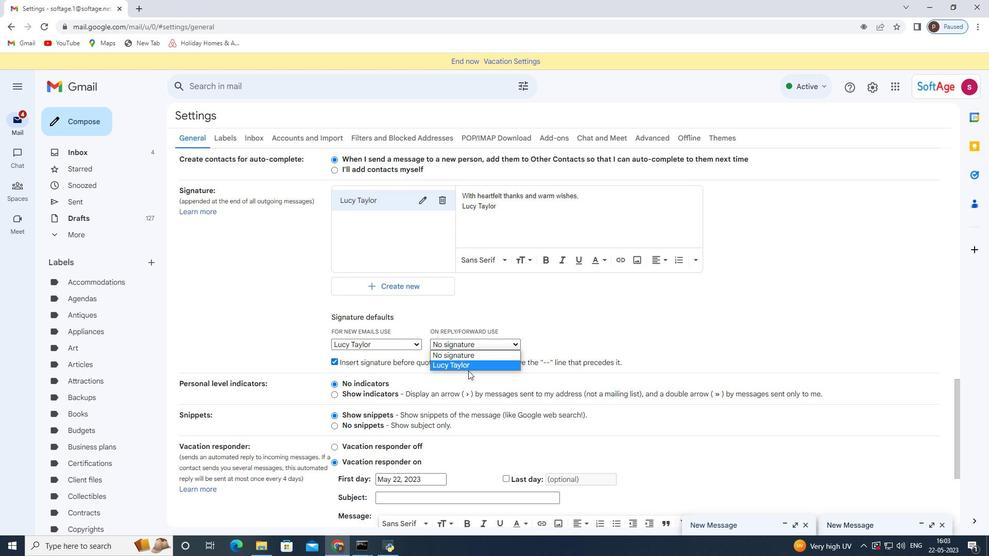
Action: Mouse pressed left at (466, 370)
Screenshot: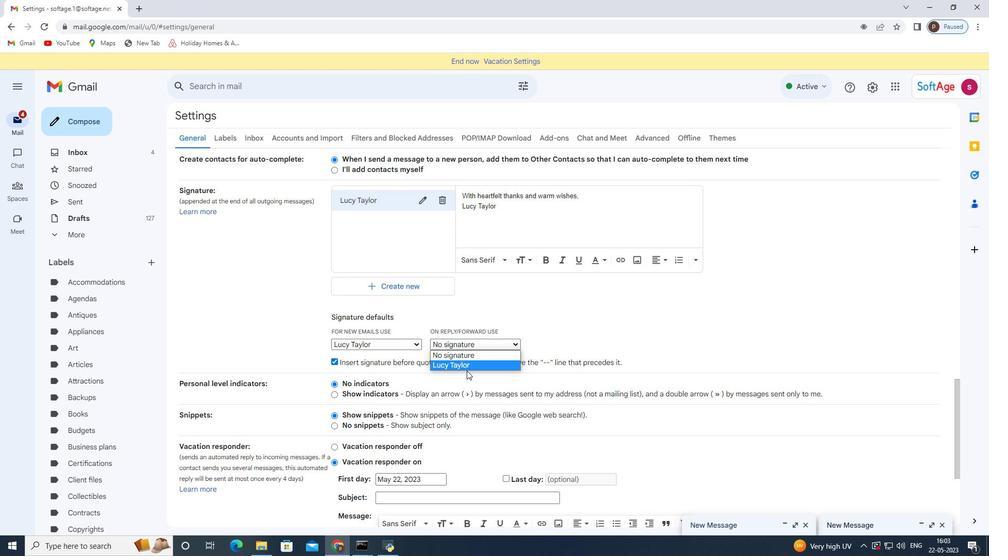 
Action: Mouse moved to (472, 346)
Screenshot: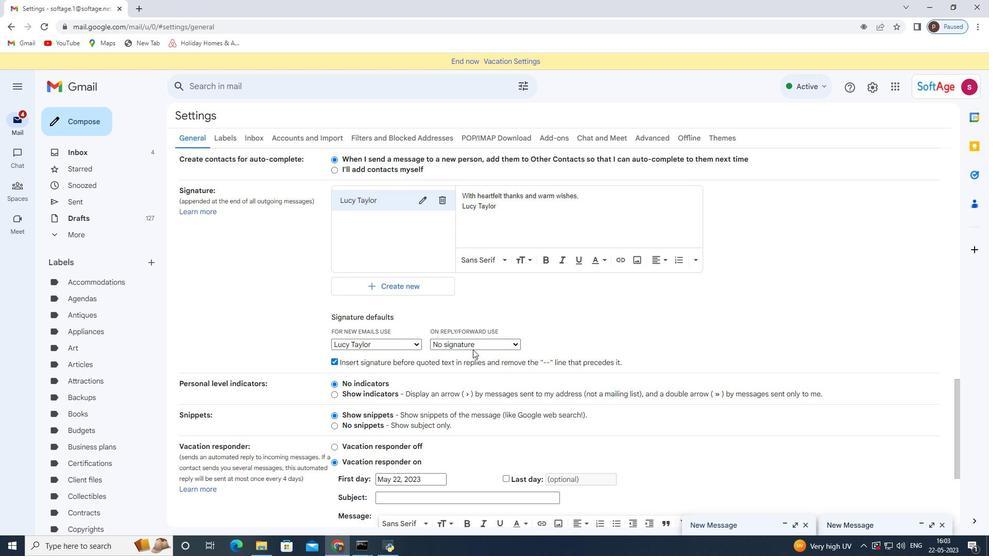 
Action: Mouse pressed left at (472, 346)
Screenshot: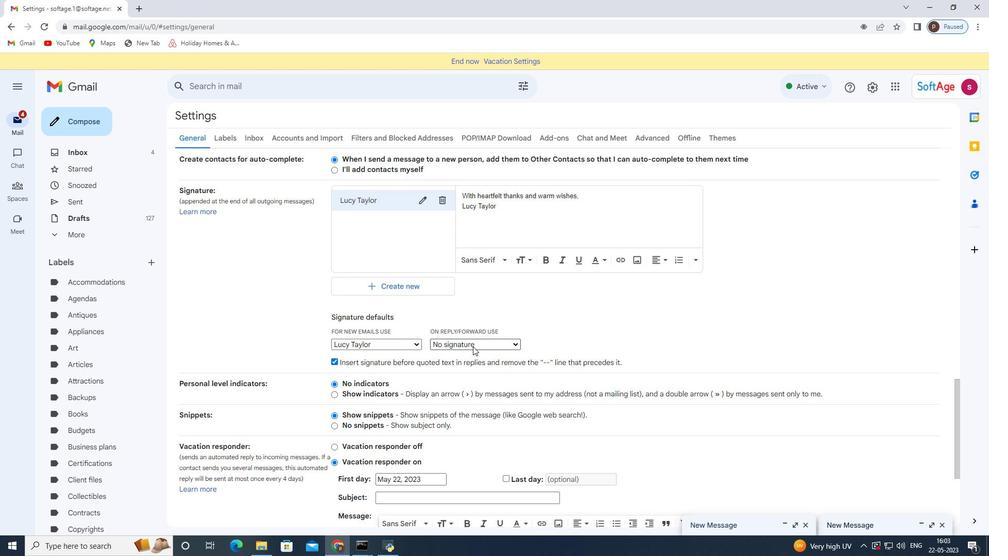
Action: Mouse moved to (462, 372)
Screenshot: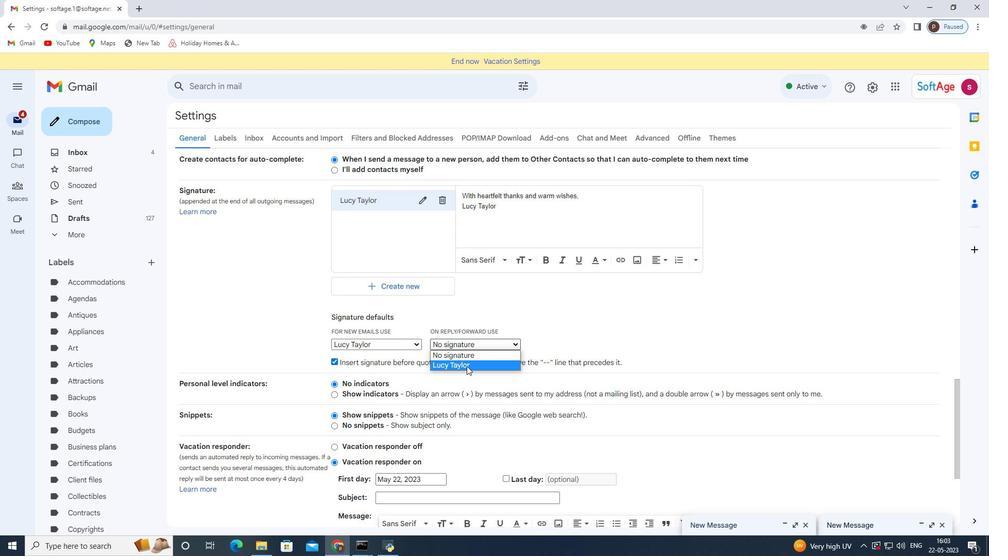 
Action: Mouse pressed left at (462, 372)
Screenshot: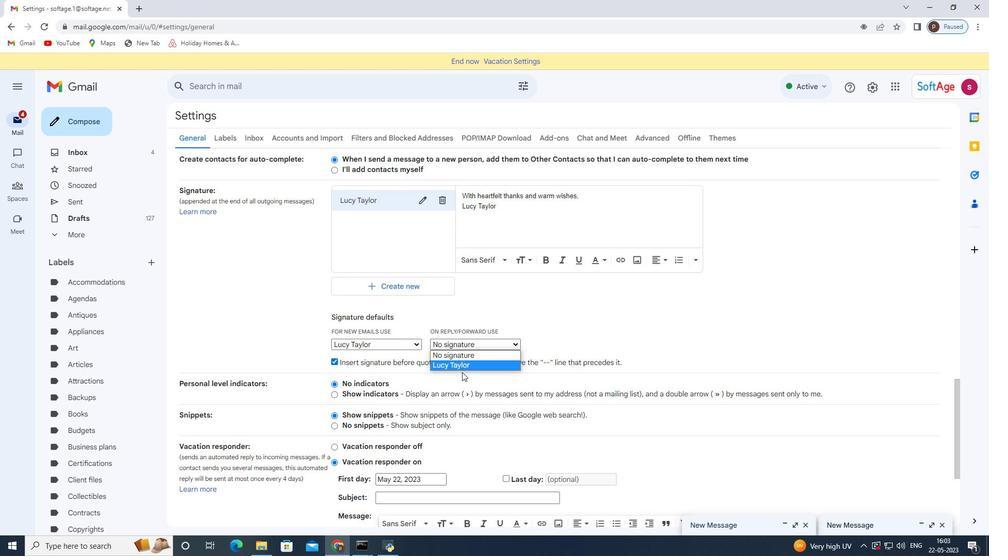 
Action: Mouse moved to (467, 342)
Screenshot: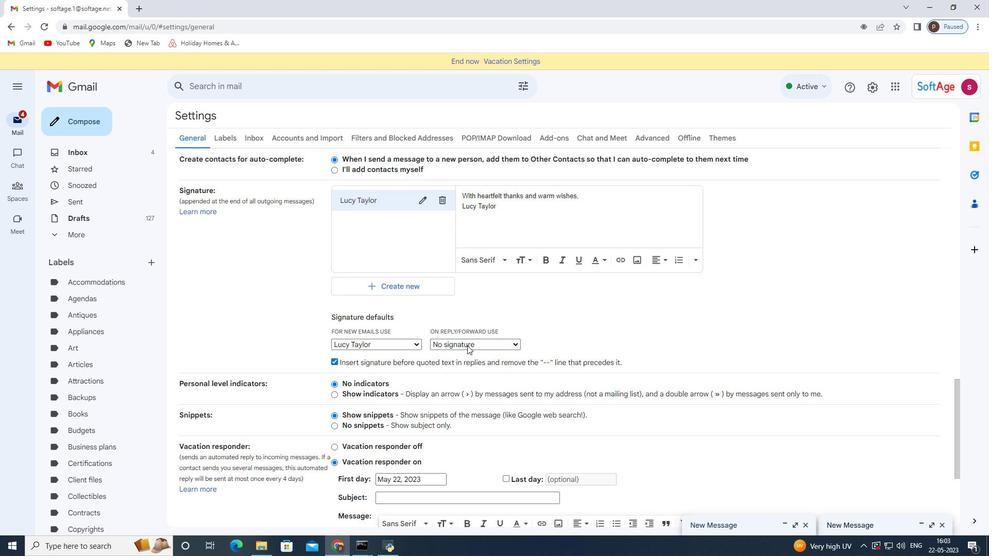 
Action: Mouse pressed left at (467, 342)
Screenshot: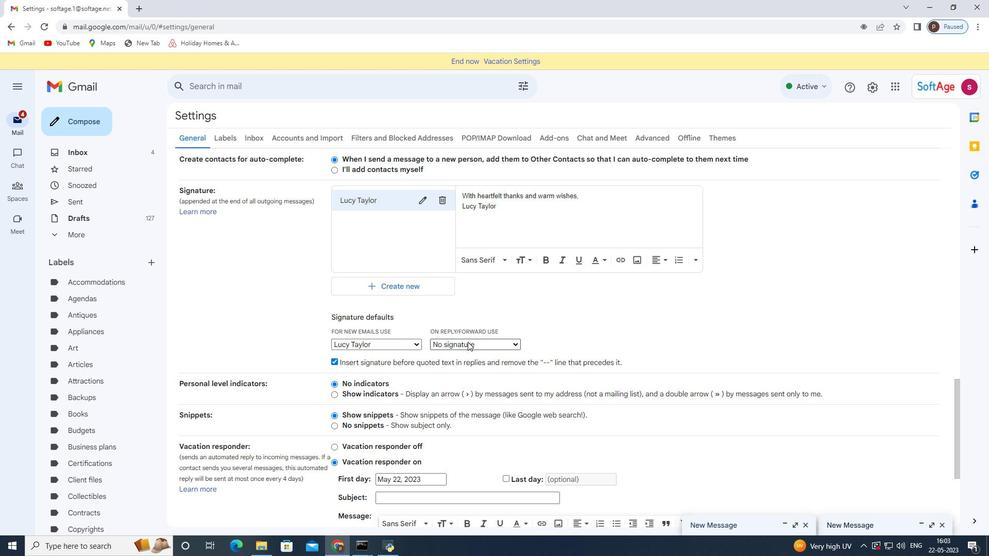 
Action: Mouse moved to (454, 369)
Screenshot: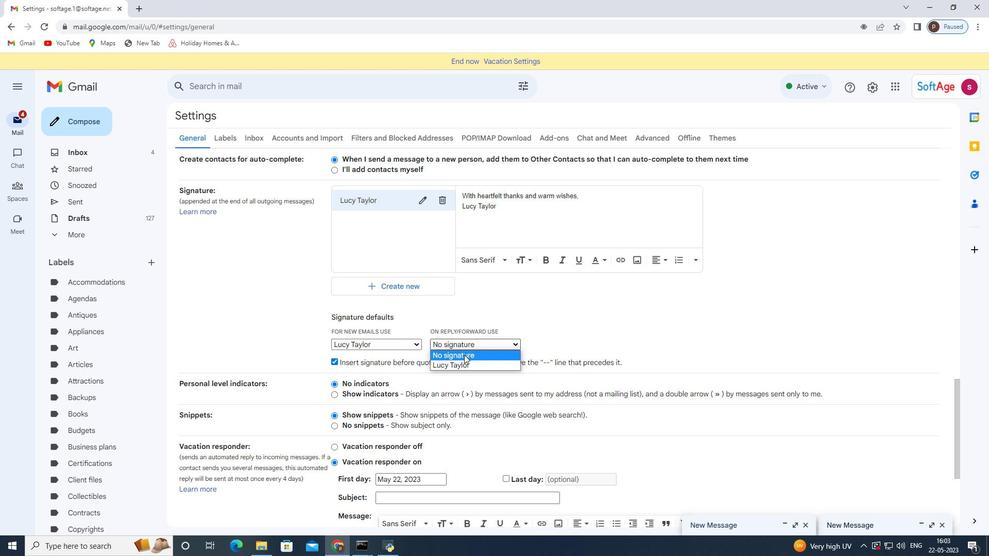 
Action: Mouse pressed left at (454, 369)
Screenshot: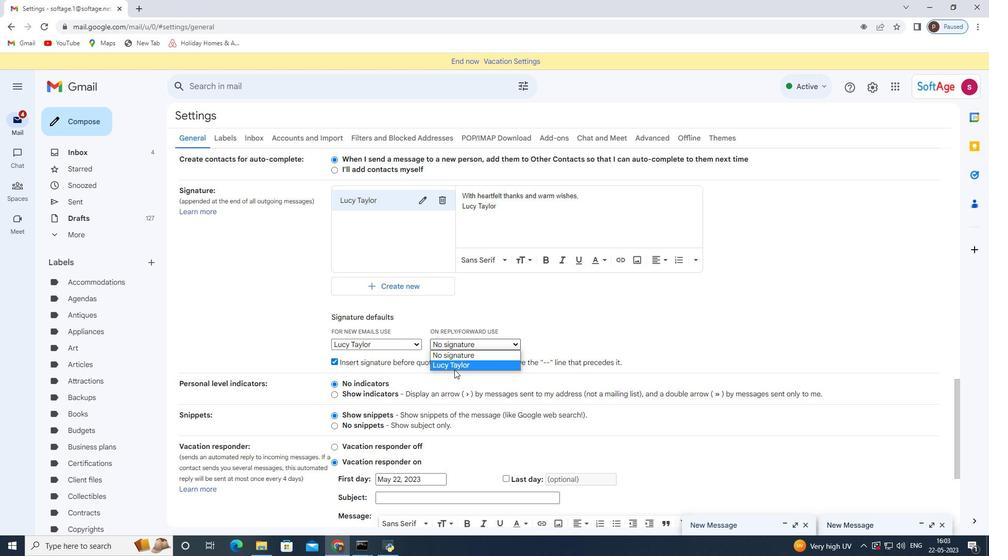 
Action: Mouse scrolled (454, 369) with delta (0, 0)
Screenshot: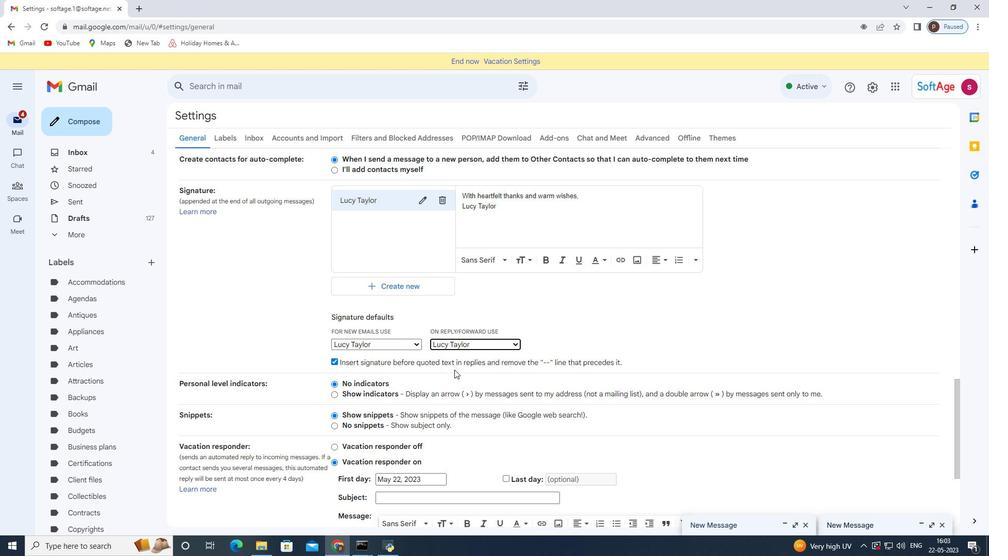 
Action: Mouse scrolled (454, 369) with delta (0, 0)
Screenshot: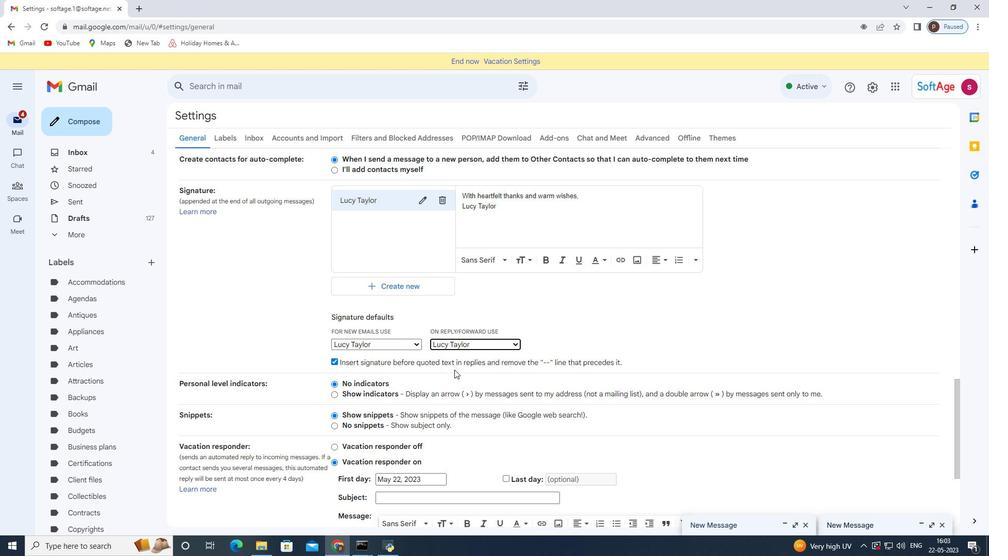 
Action: Mouse scrolled (454, 369) with delta (0, 0)
Screenshot: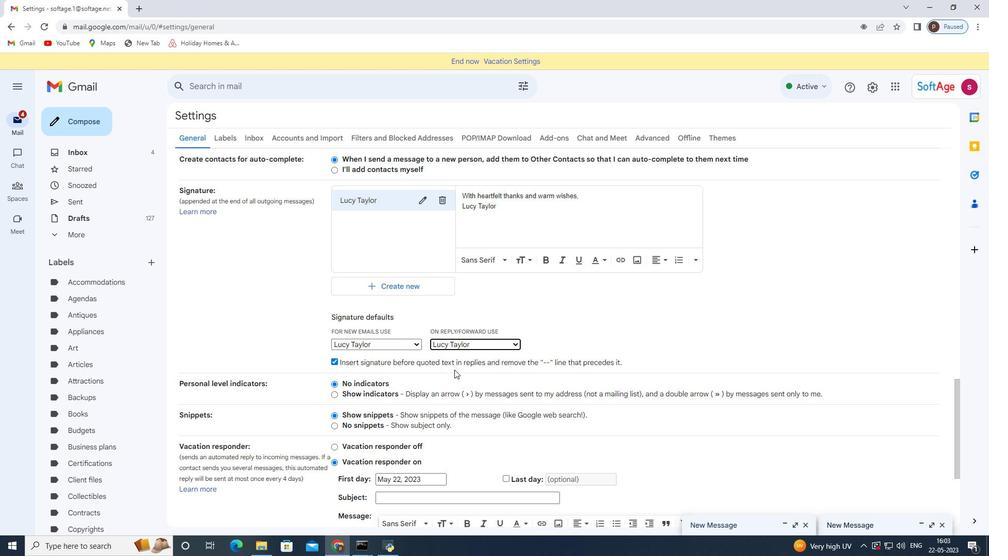 
Action: Mouse scrolled (454, 369) with delta (0, 0)
Screenshot: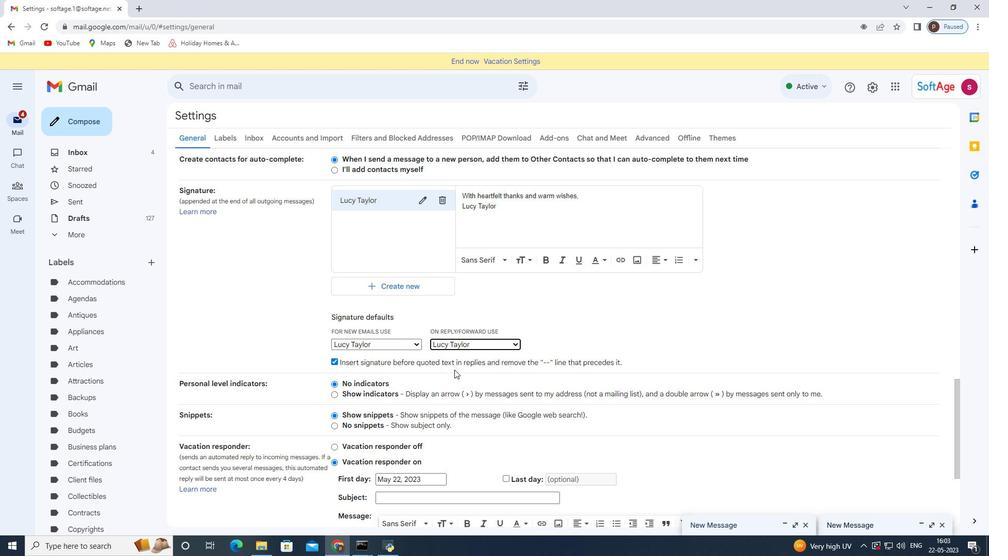 
Action: Mouse scrolled (454, 369) with delta (0, 0)
Screenshot: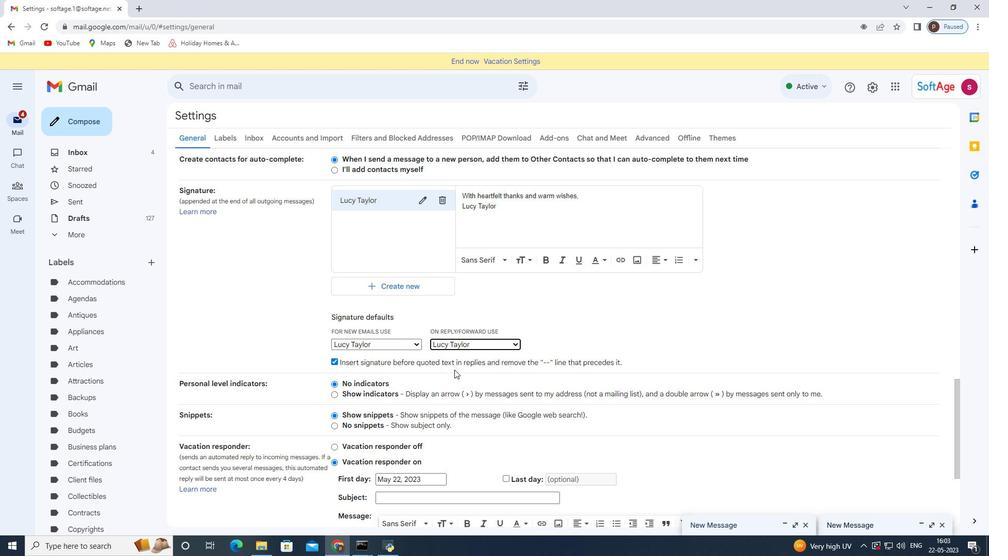 
Action: Mouse moved to (535, 473)
Screenshot: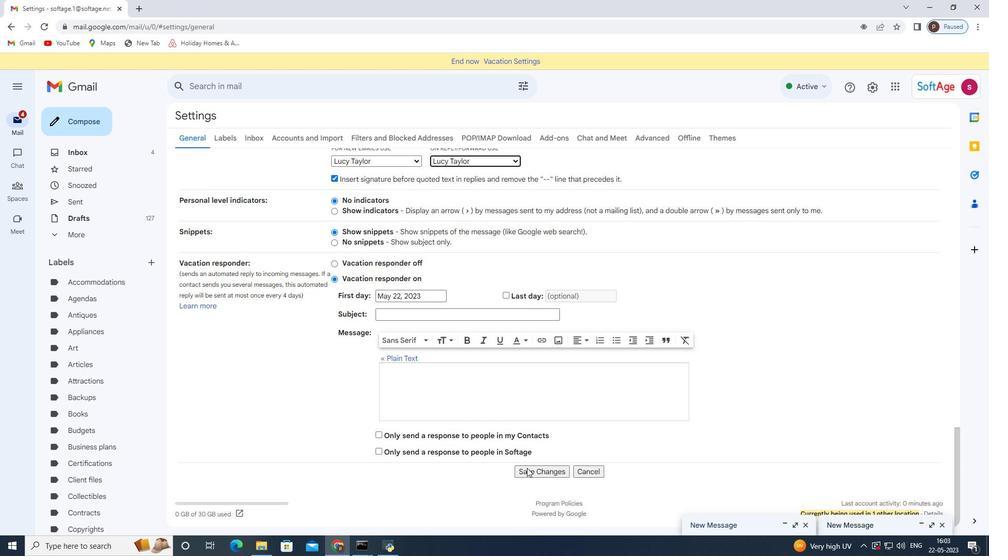 
Action: Mouse pressed left at (535, 473)
Screenshot: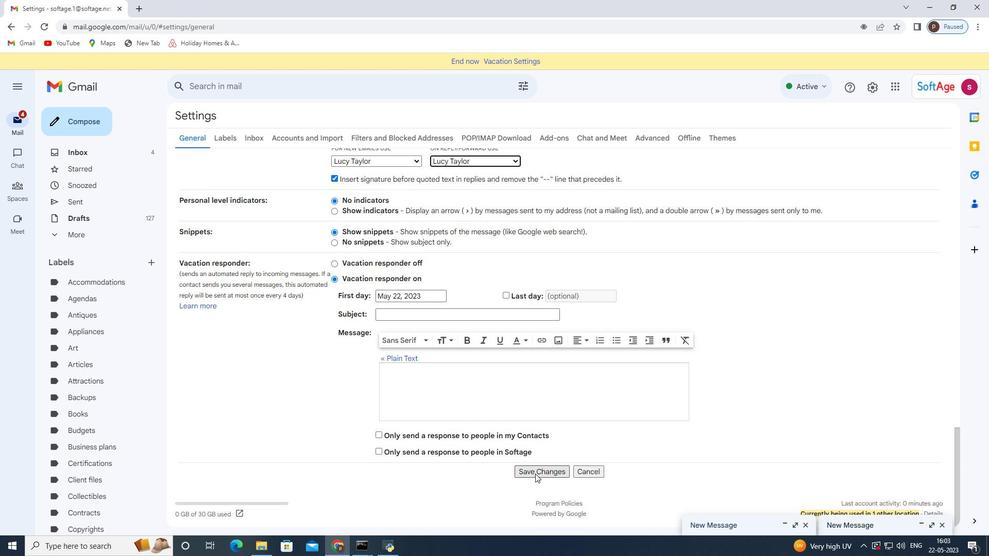 
Action: Mouse moved to (95, 124)
Screenshot: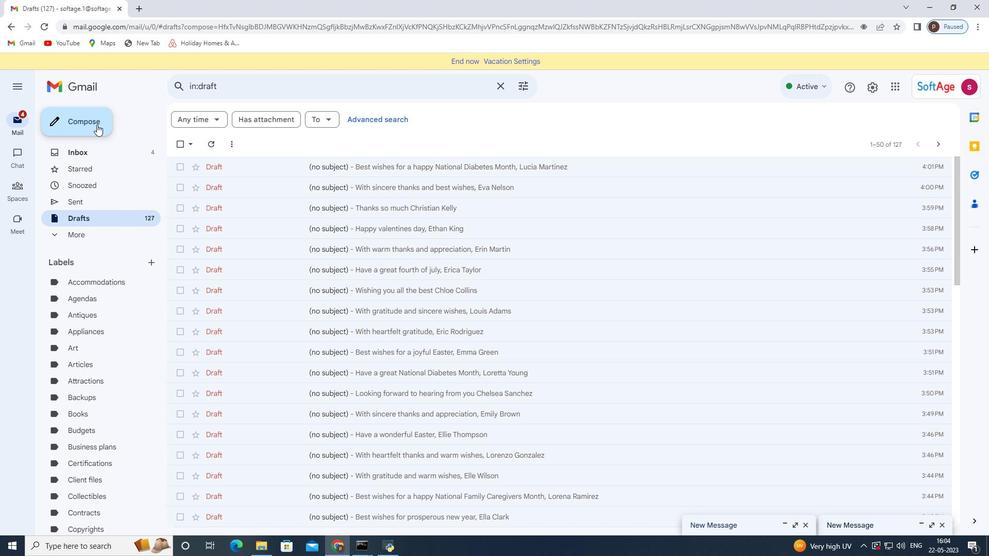 
Action: Mouse pressed left at (95, 124)
Screenshot: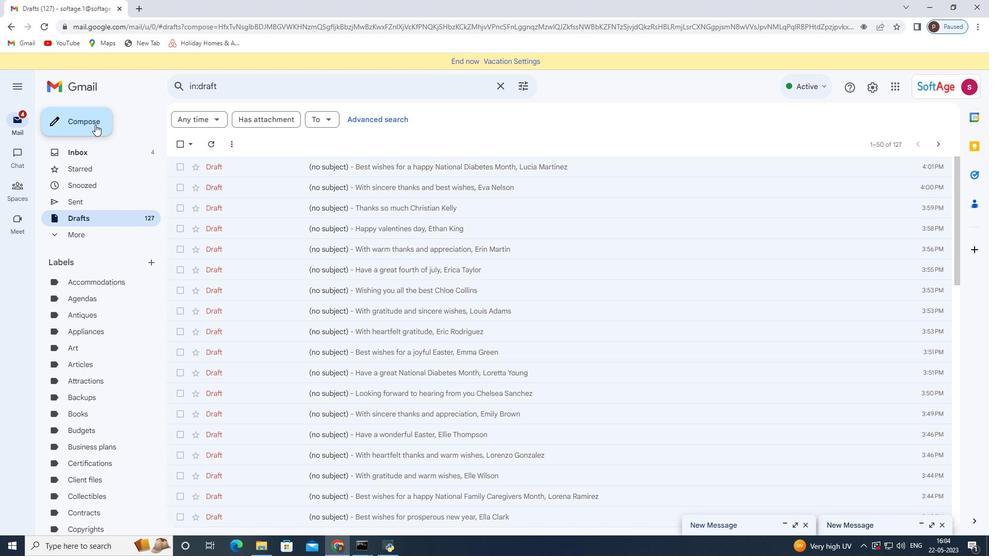 
Action: Mouse moved to (444, 250)
Screenshot: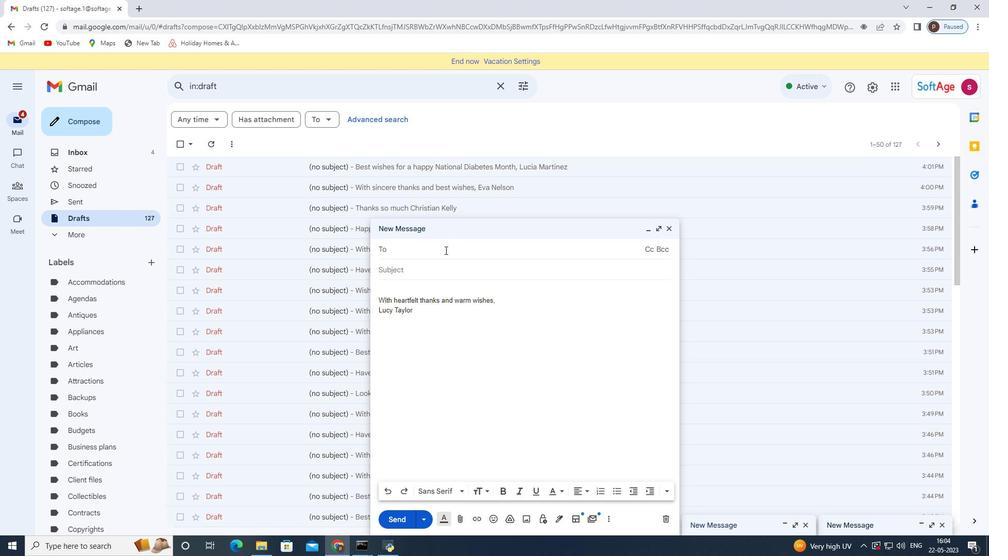 
Action: Mouse pressed left at (444, 250)
Screenshot: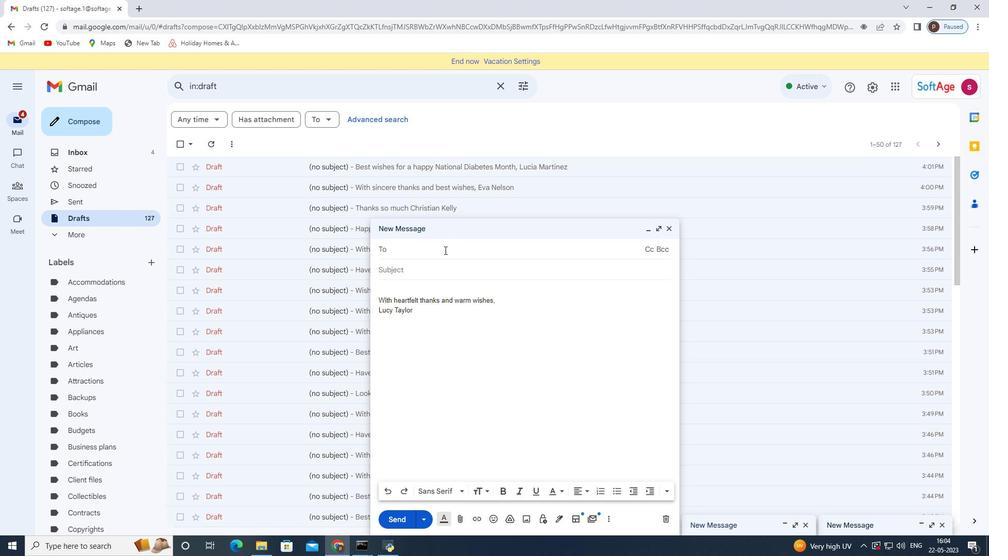 
Action: Mouse moved to (444, 250)
Screenshot: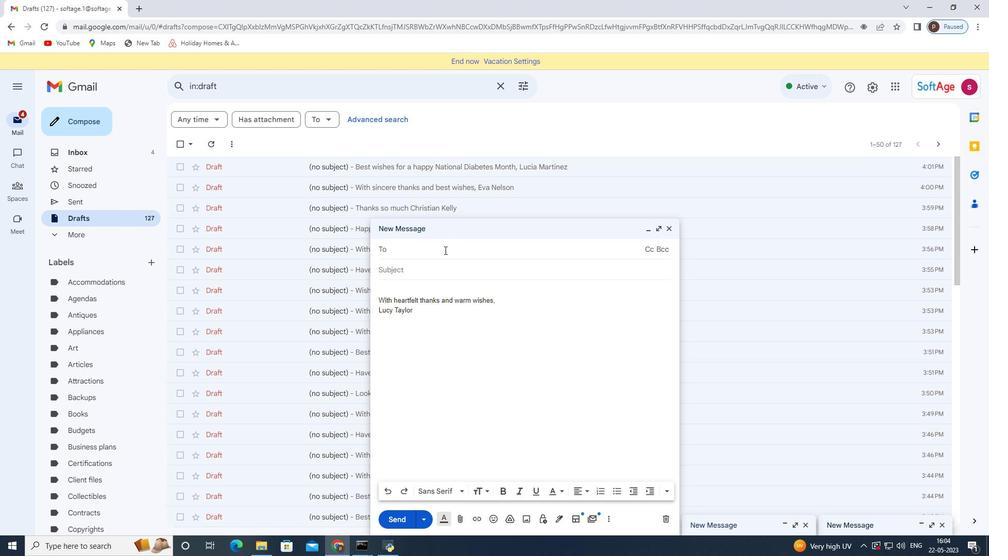 
Action: Key pressed sofr<Key.backspace>tage.3<Key.shift>@softage.net
Screenshot: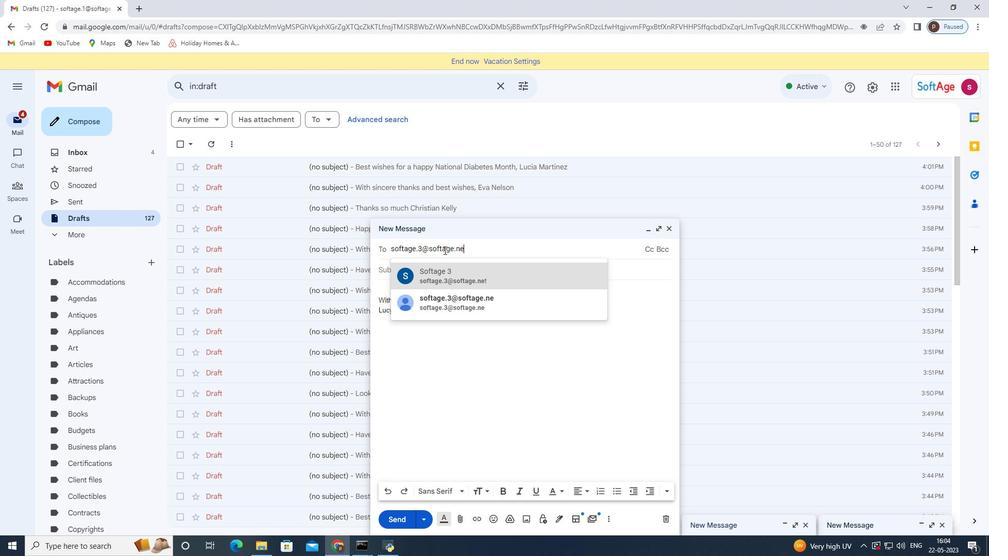 
Action: Mouse moved to (513, 273)
Screenshot: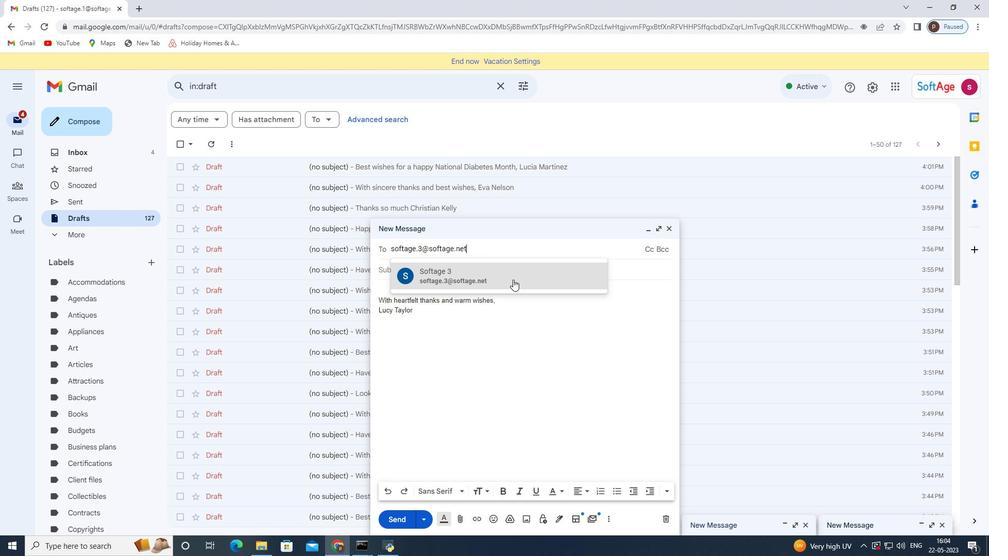 
Action: Mouse pressed left at (513, 273)
Screenshot: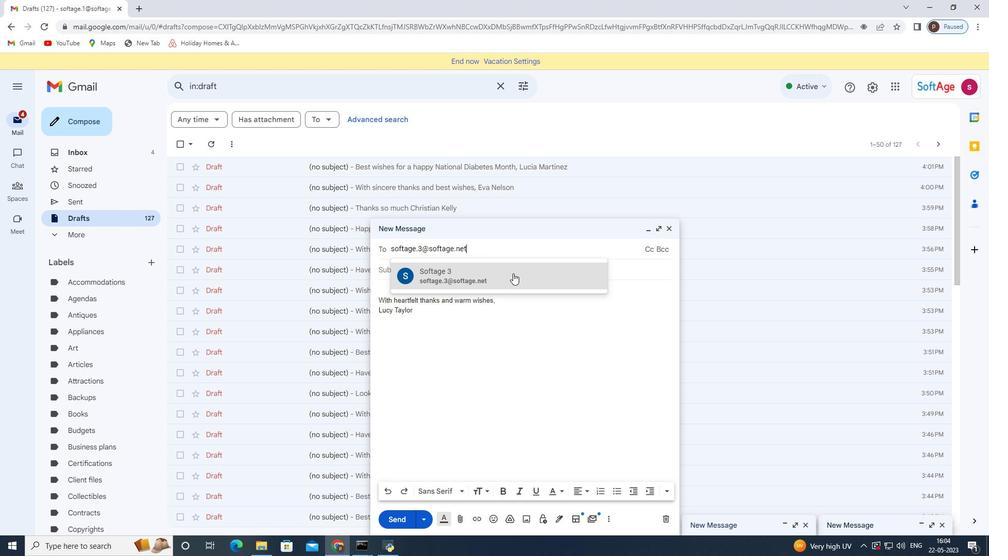 
Action: Mouse moved to (150, 265)
Screenshot: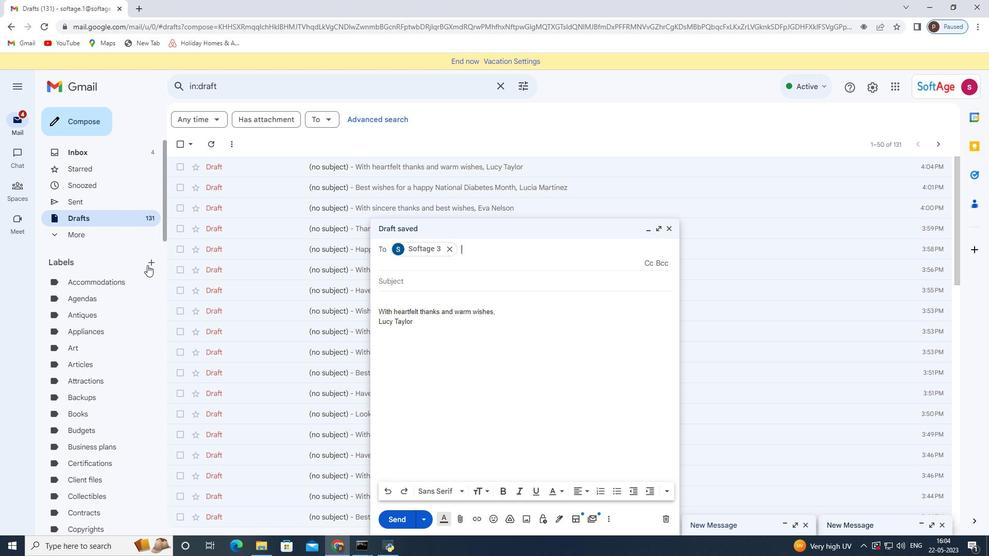 
Action: Mouse pressed left at (150, 265)
Screenshot: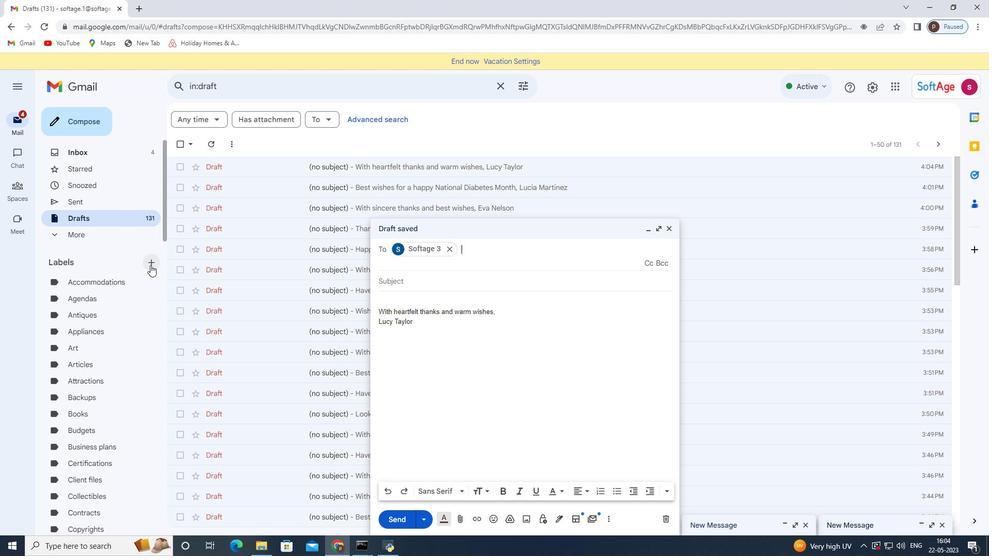 
Action: Mouse moved to (444, 283)
Screenshot: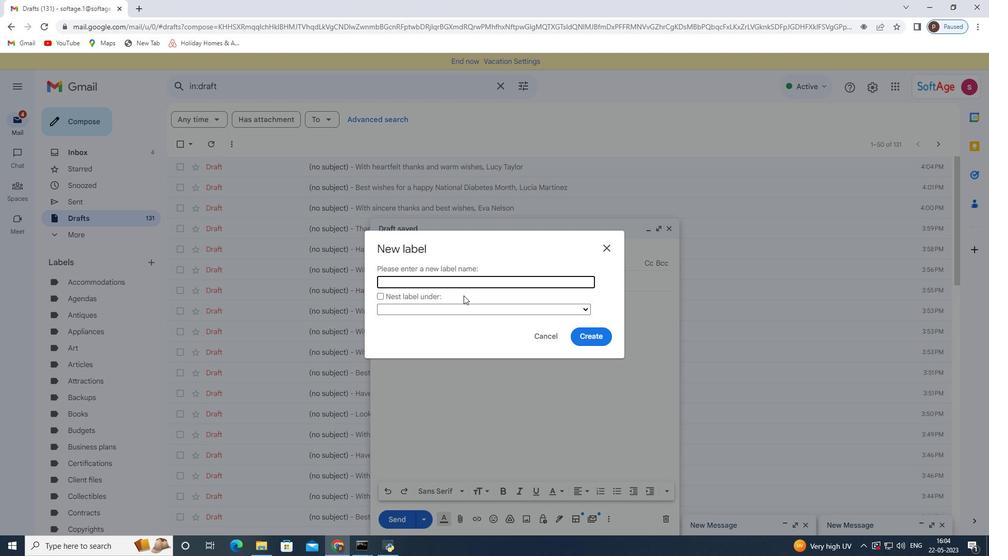 
Action: Mouse pressed left at (444, 283)
Screenshot: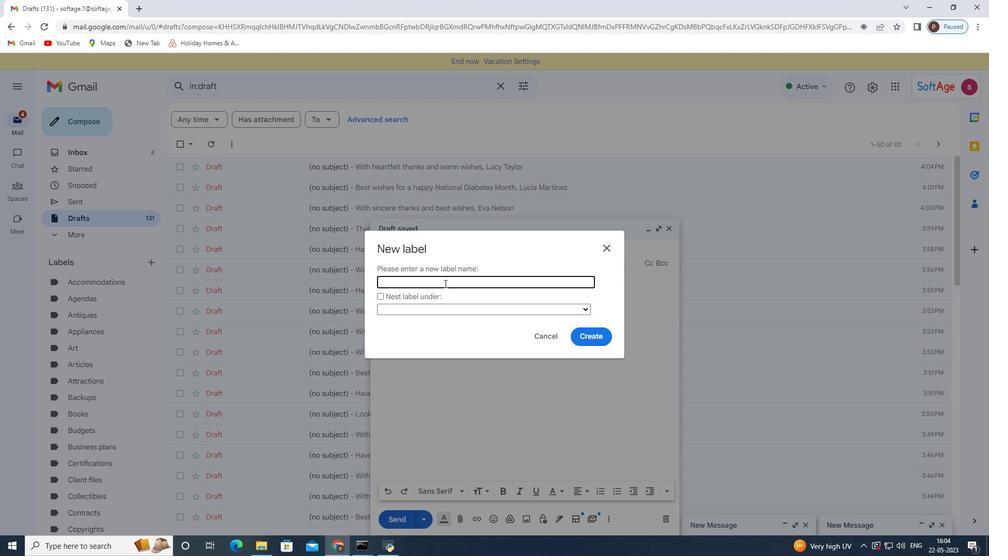 
Action: Key pressed <Key.shift>Financial<Key.space>reports
Screenshot: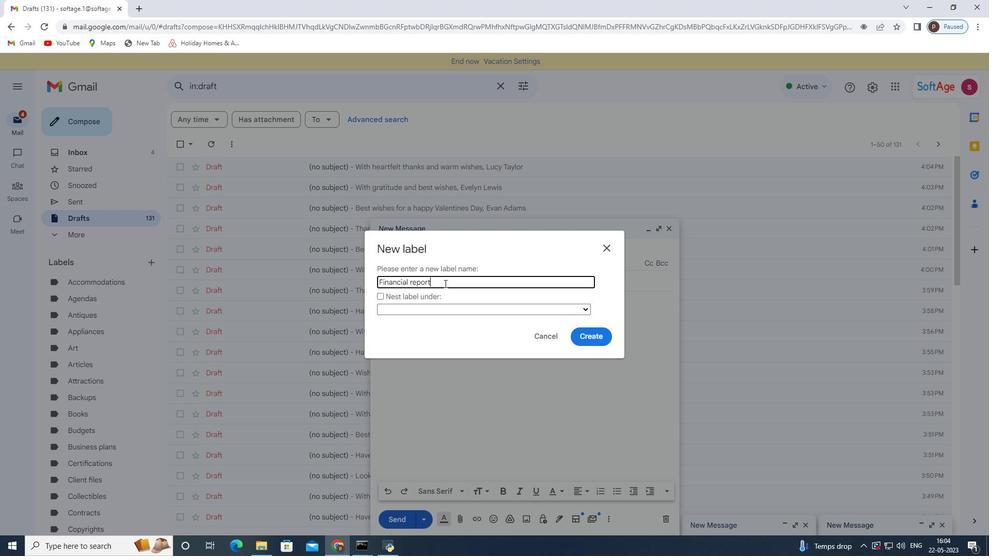 
Action: Mouse moved to (585, 332)
Screenshot: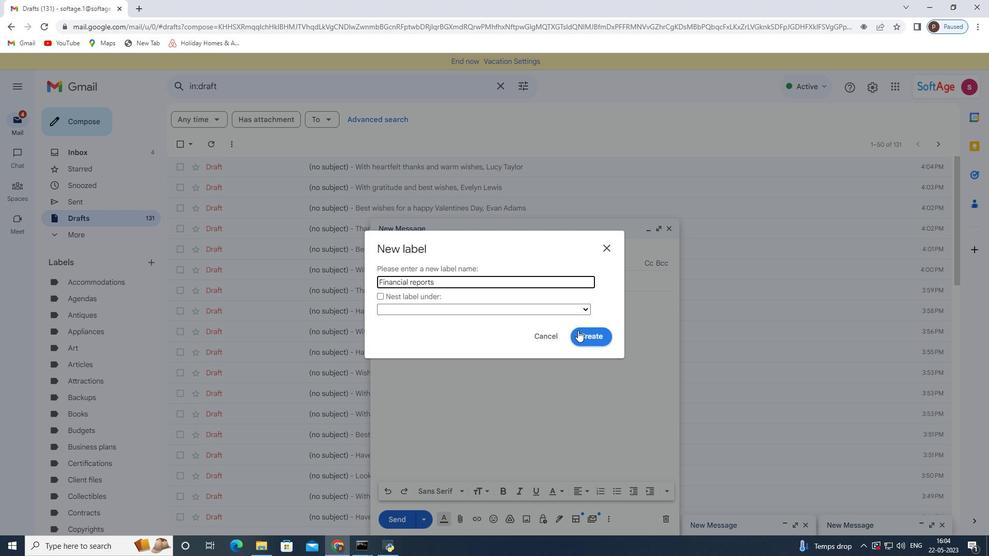 
Action: Mouse pressed left at (585, 332)
Screenshot: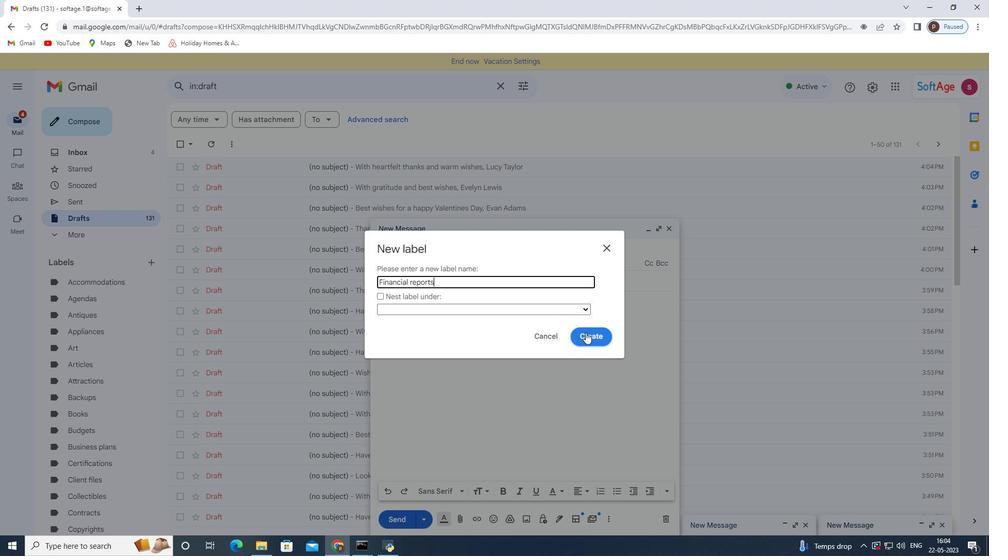 
